 Task: Forward email as attachment with the signature Cassandra Campbell with the subject Request for a referral from softage.1@softage.net to softage.4@softage.net with the message Can you provide an update on the status of the software development project?
Action: Mouse moved to (968, 77)
Screenshot: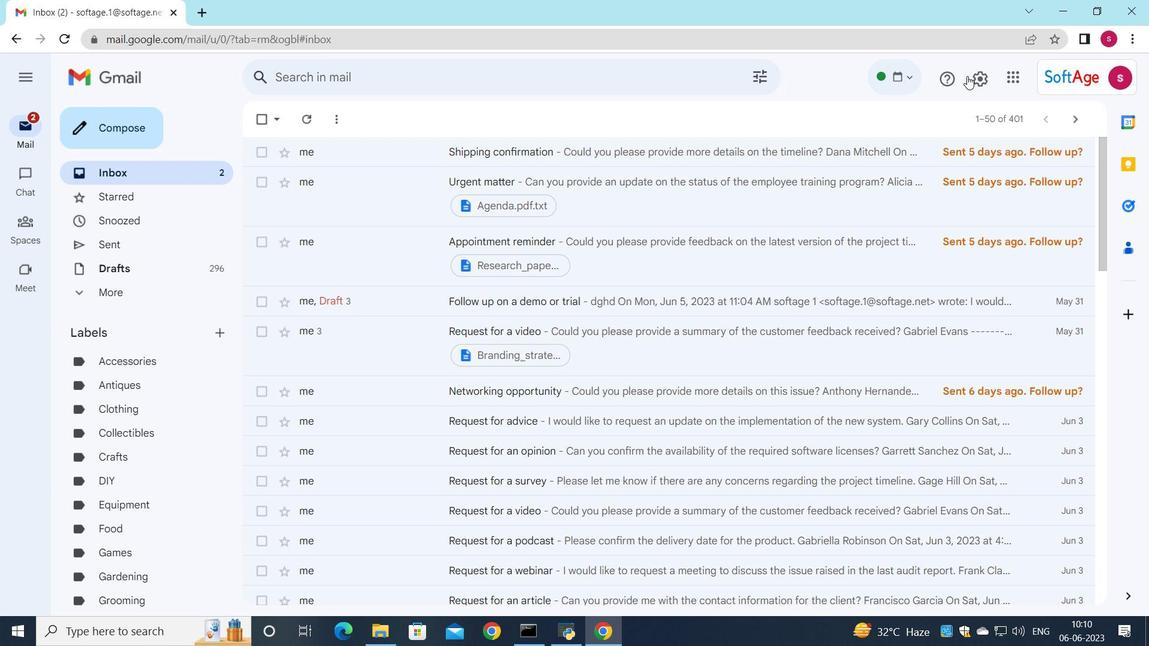 
Action: Mouse pressed left at (968, 77)
Screenshot: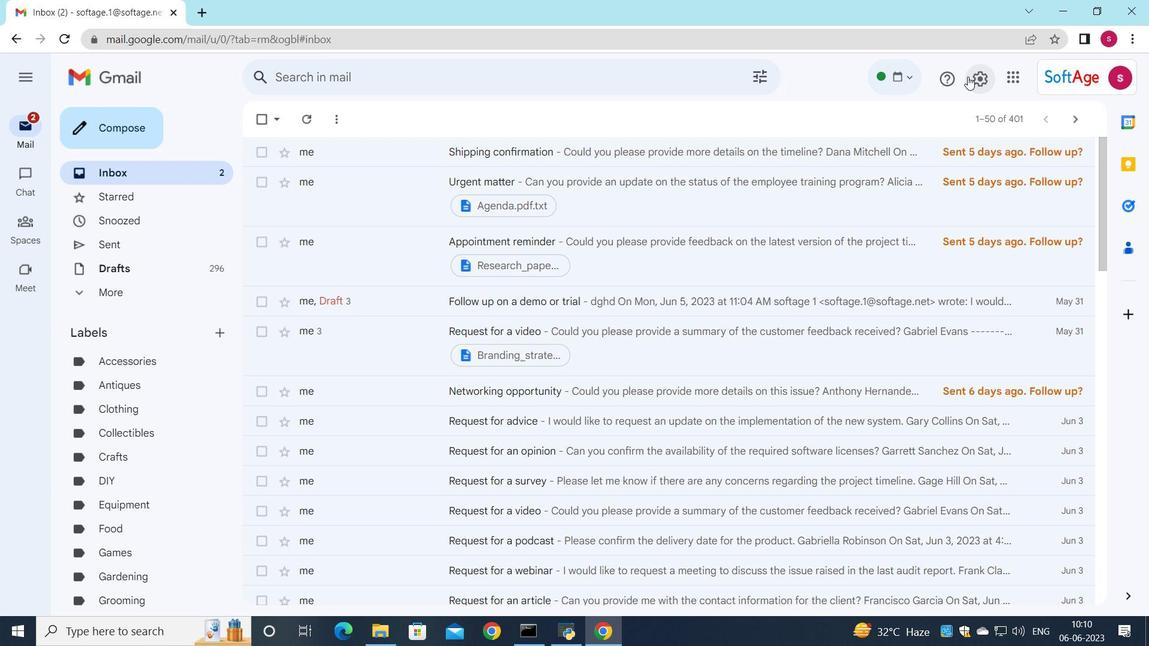 
Action: Mouse moved to (982, 142)
Screenshot: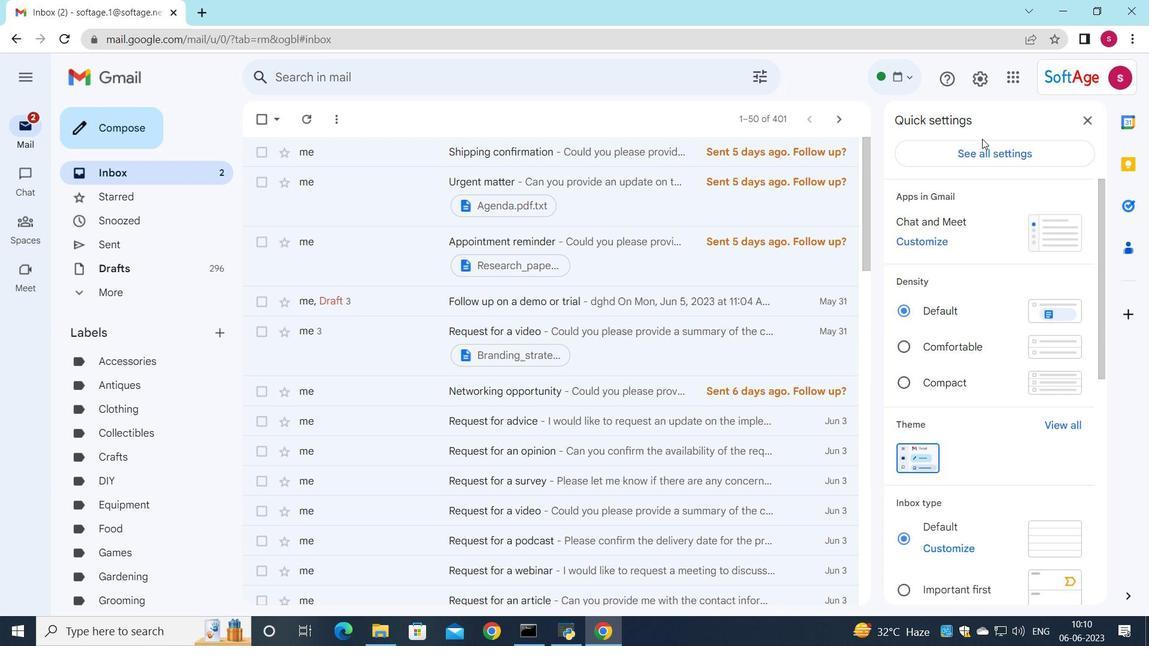 
Action: Mouse pressed left at (982, 142)
Screenshot: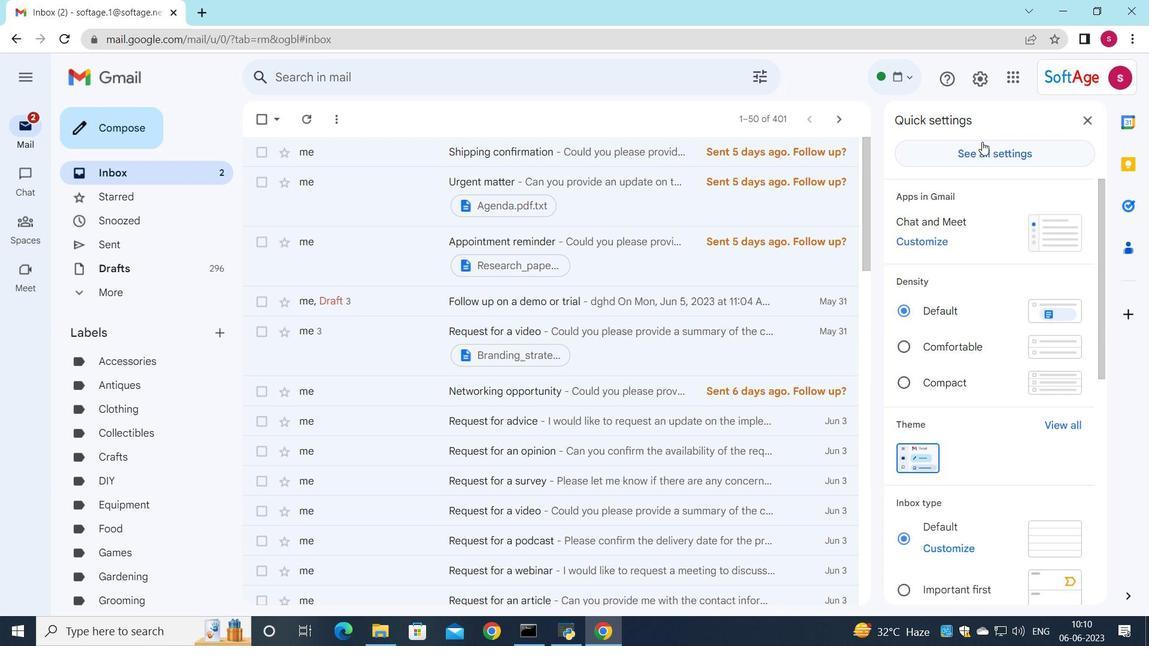 
Action: Mouse moved to (497, 485)
Screenshot: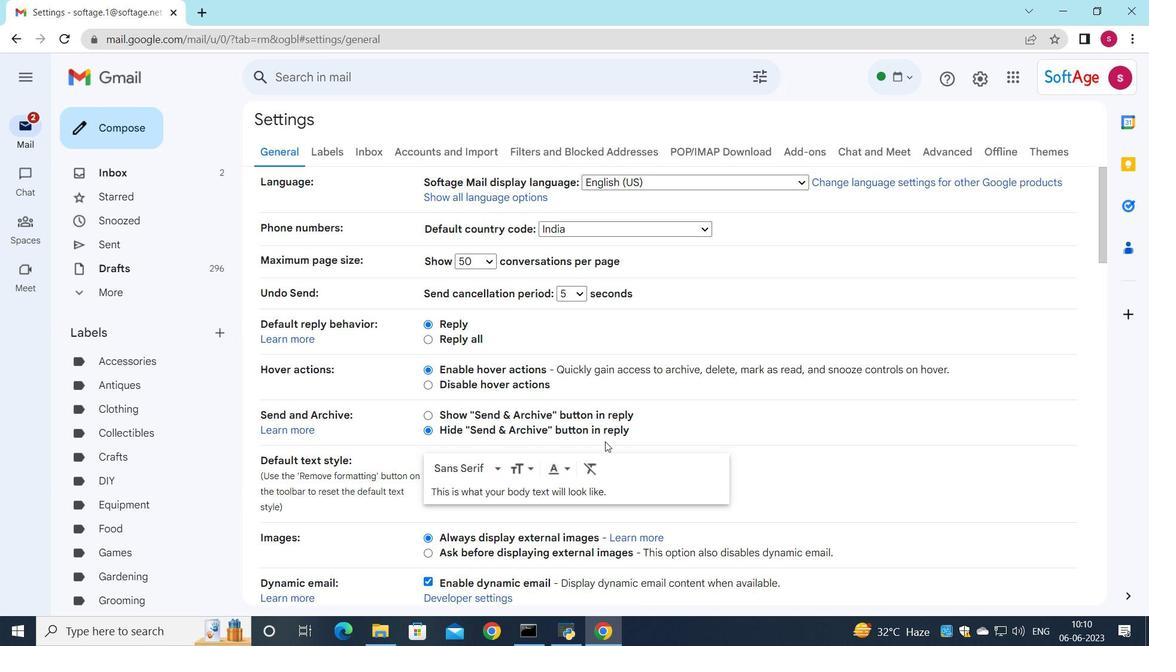 
Action: Mouse scrolled (497, 484) with delta (0, 0)
Screenshot: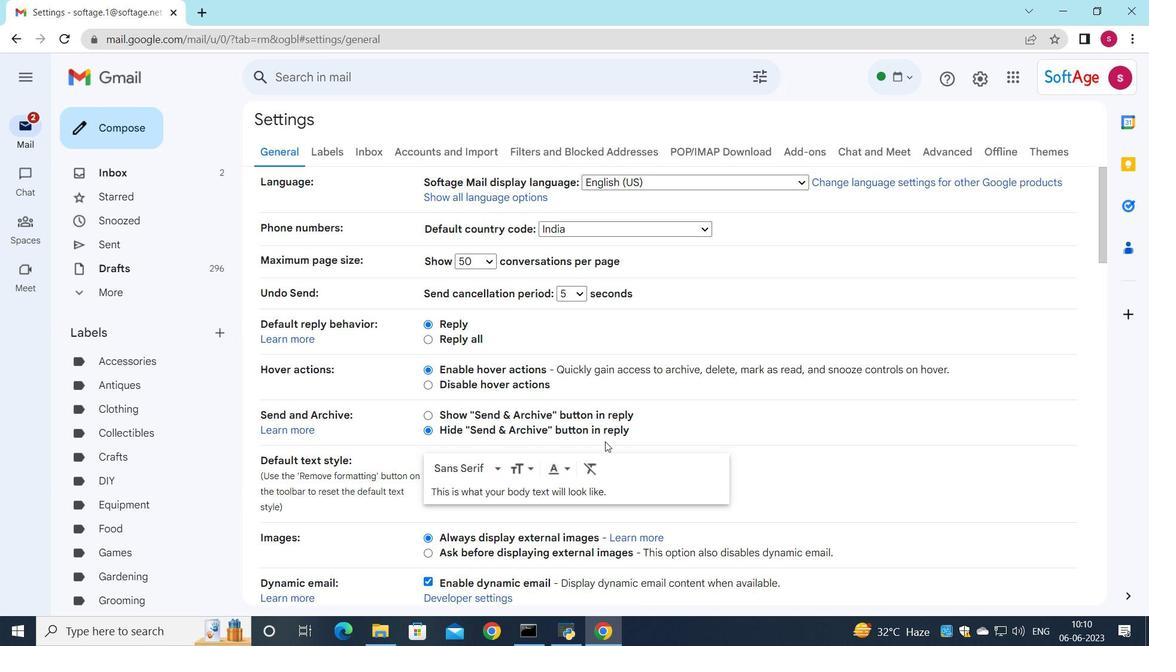 
Action: Mouse moved to (495, 486)
Screenshot: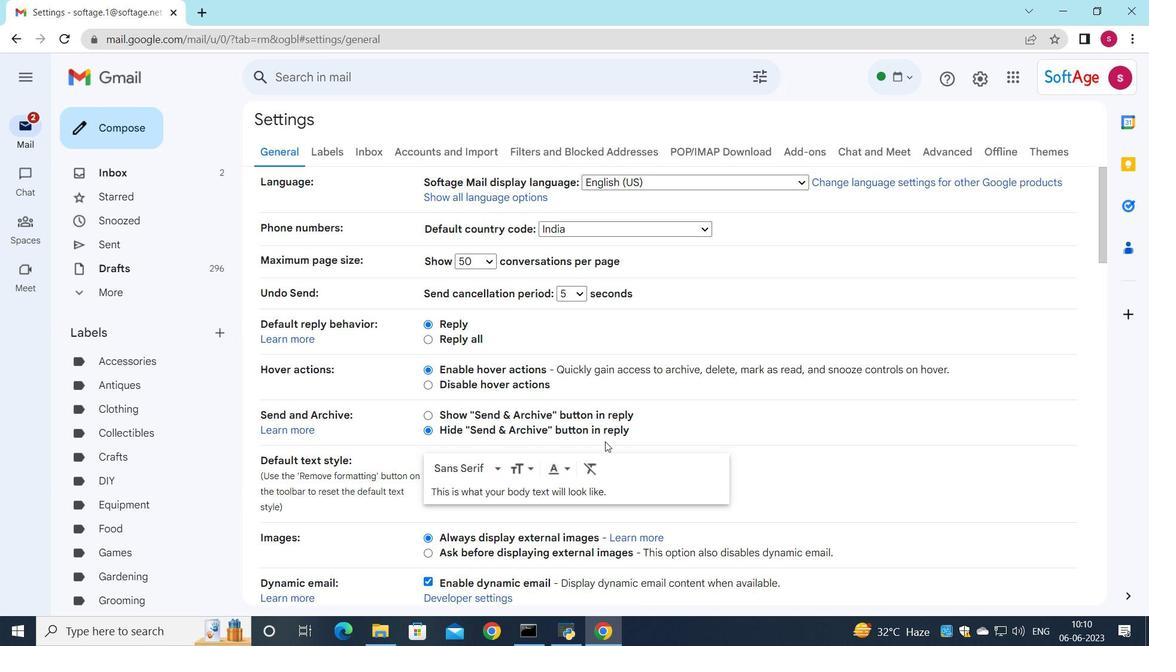 
Action: Mouse scrolled (495, 485) with delta (0, 0)
Screenshot: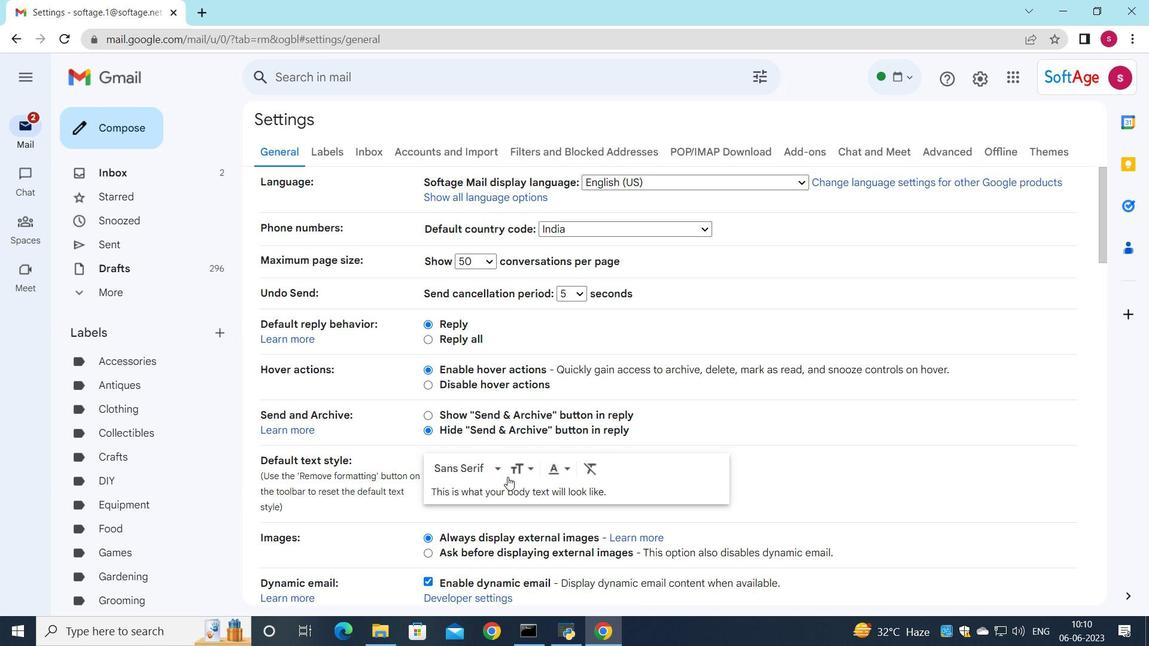 
Action: Mouse scrolled (495, 485) with delta (0, 0)
Screenshot: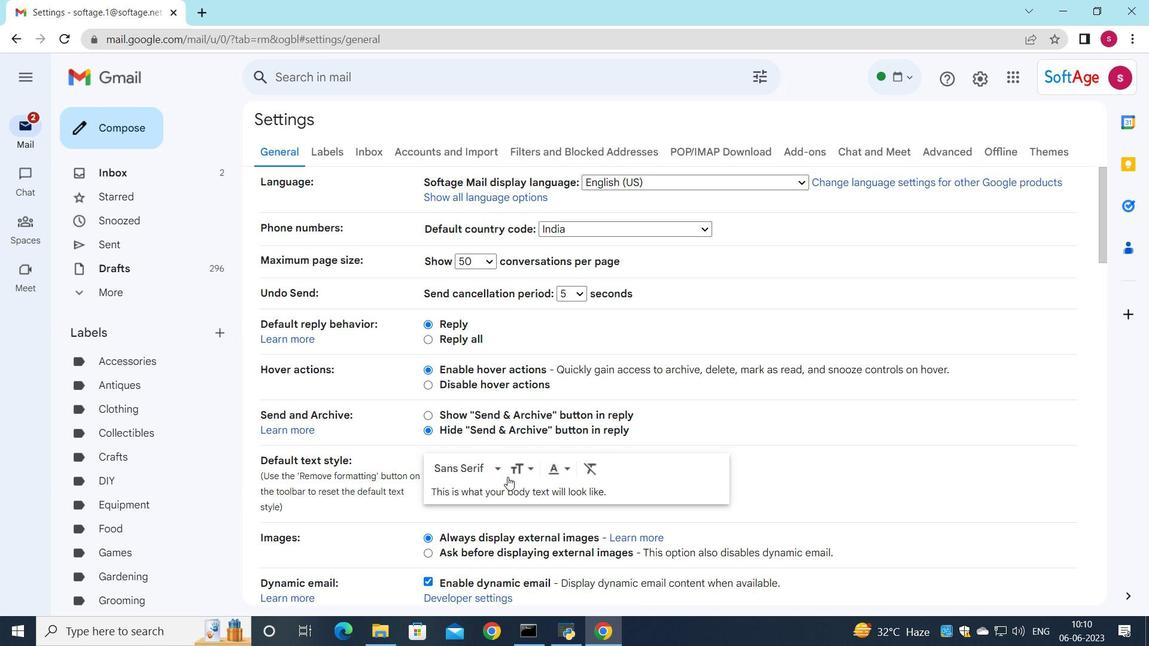 
Action: Mouse moved to (498, 481)
Screenshot: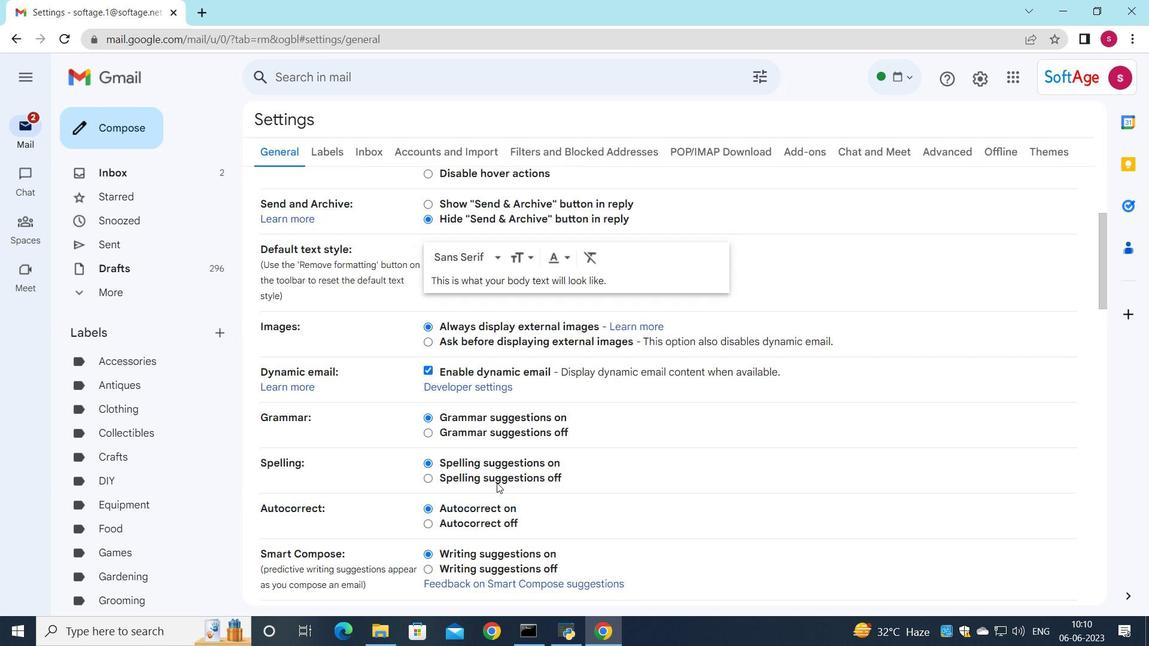 
Action: Mouse scrolled (498, 480) with delta (0, 0)
Screenshot: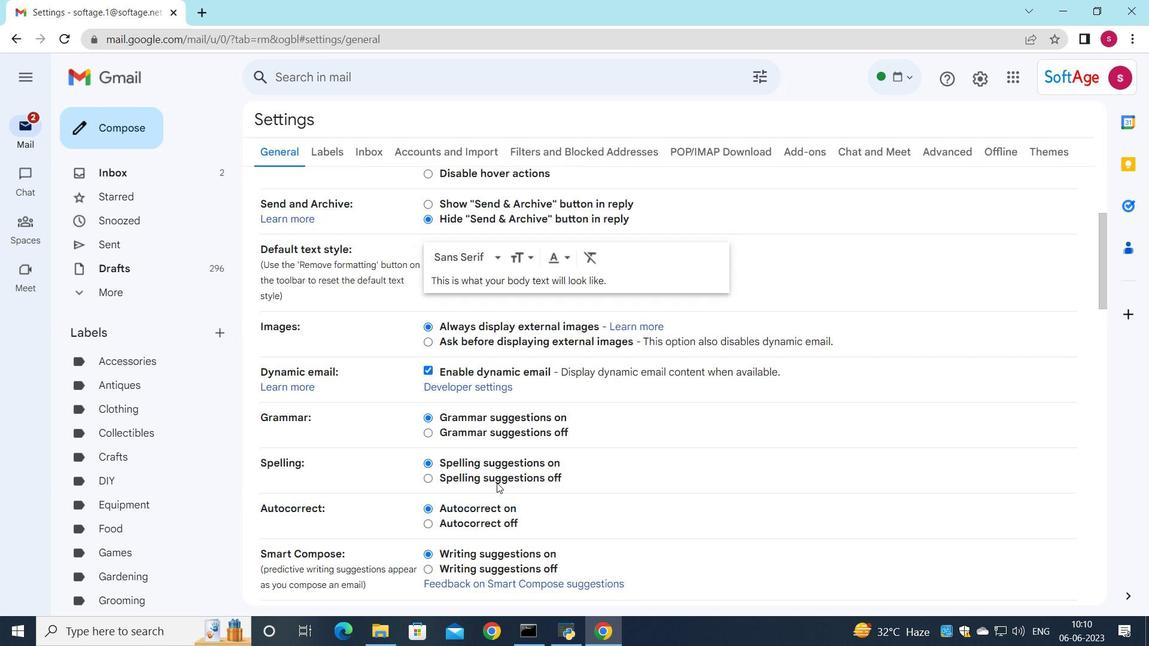 
Action: Mouse scrolled (498, 480) with delta (0, 0)
Screenshot: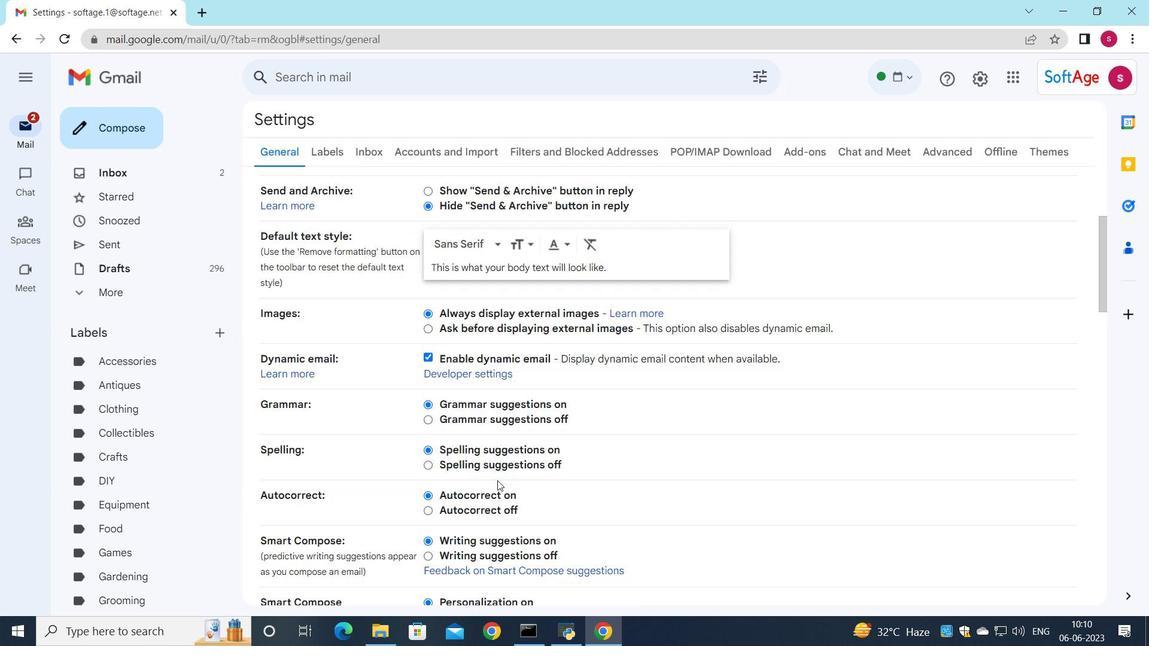 
Action: Mouse scrolled (498, 480) with delta (0, 0)
Screenshot: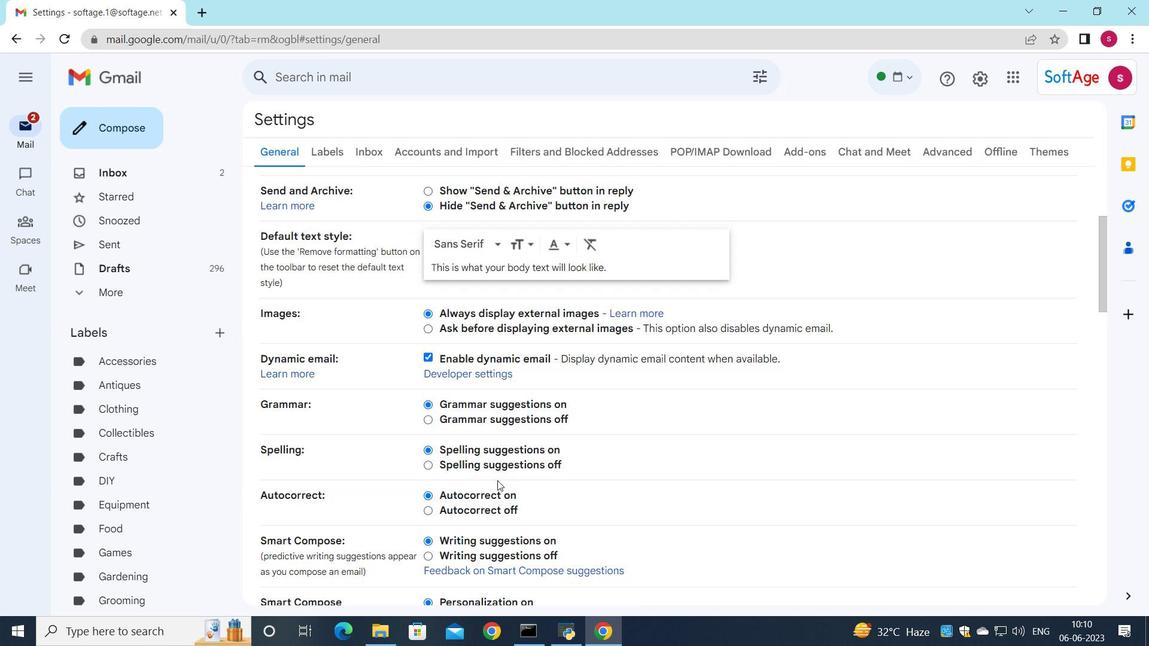 
Action: Mouse moved to (511, 460)
Screenshot: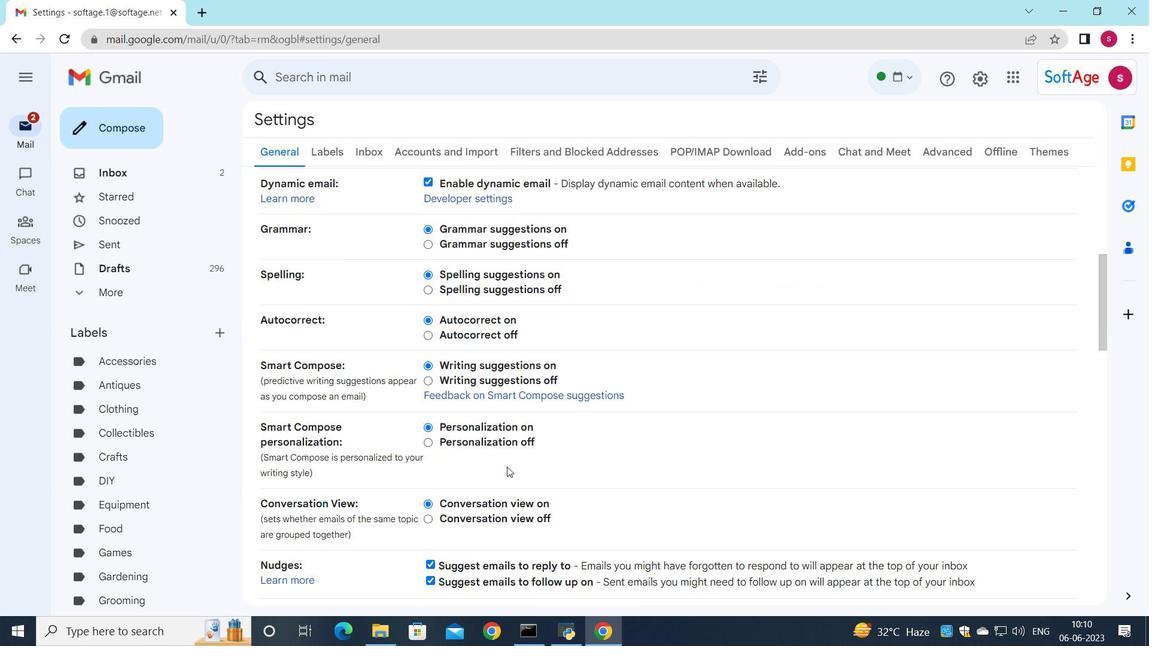 
Action: Mouse scrolled (511, 459) with delta (0, 0)
Screenshot: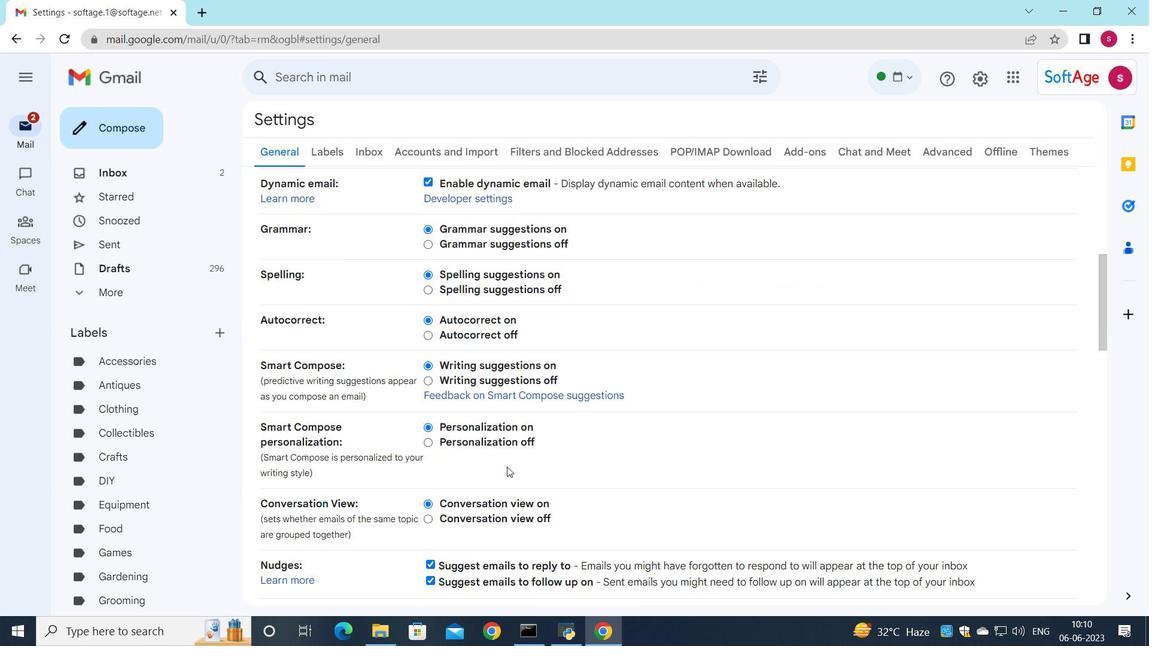 
Action: Mouse scrolled (511, 459) with delta (0, 0)
Screenshot: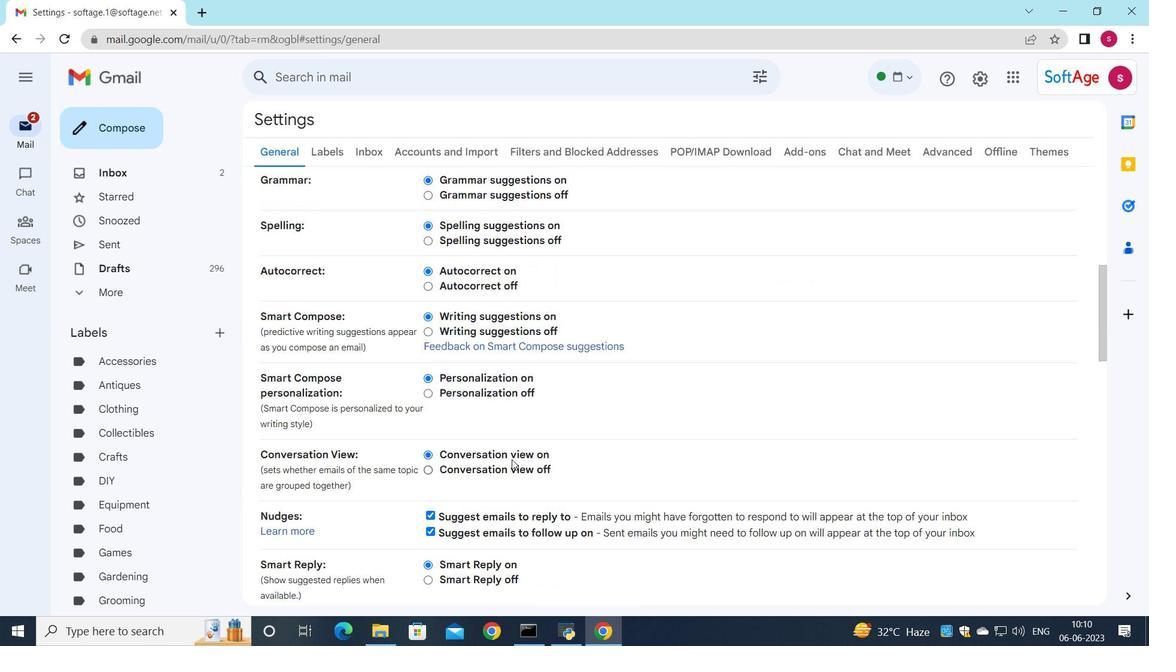 
Action: Mouse scrolled (511, 459) with delta (0, 0)
Screenshot: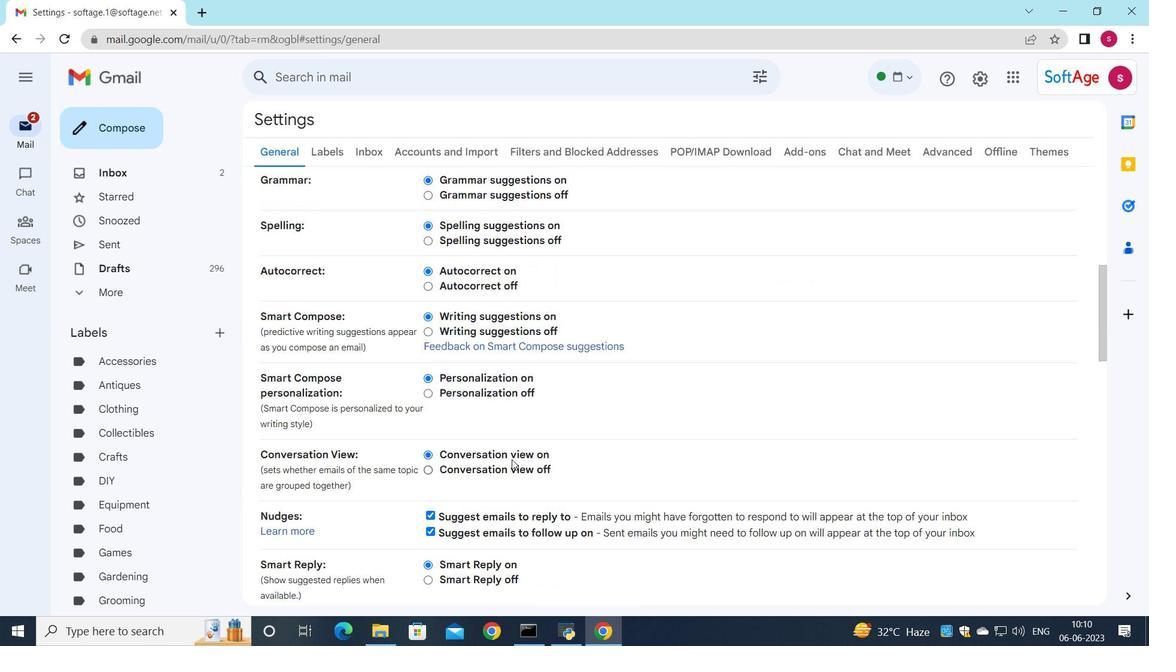 
Action: Mouse scrolled (511, 459) with delta (0, 0)
Screenshot: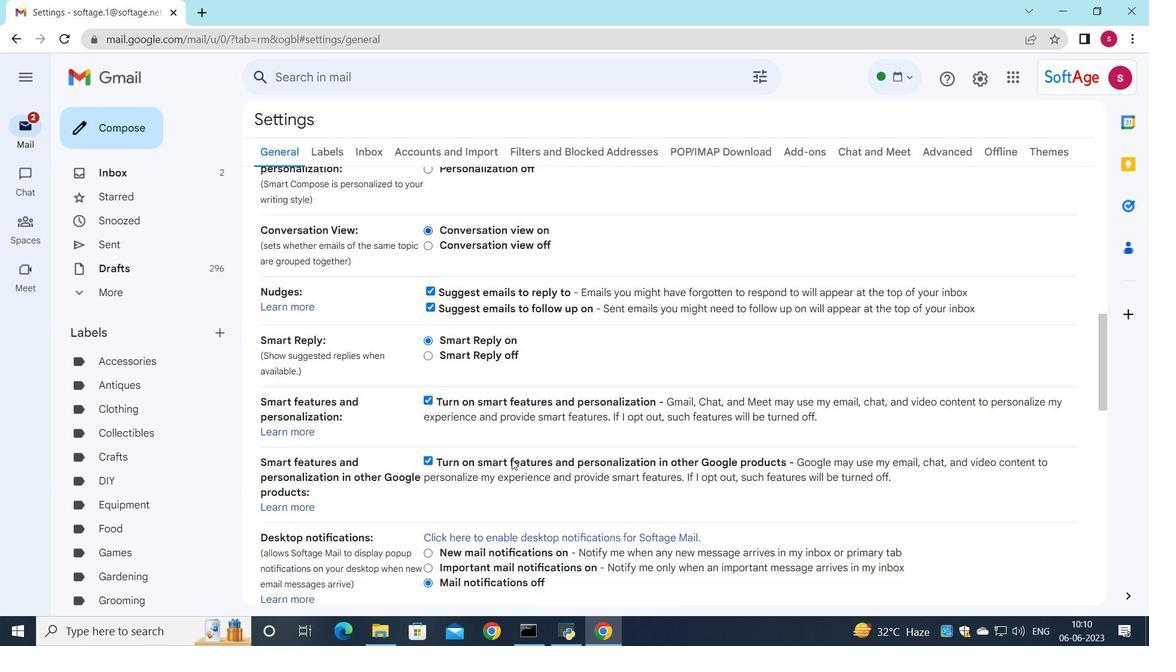 
Action: Mouse scrolled (511, 459) with delta (0, 0)
Screenshot: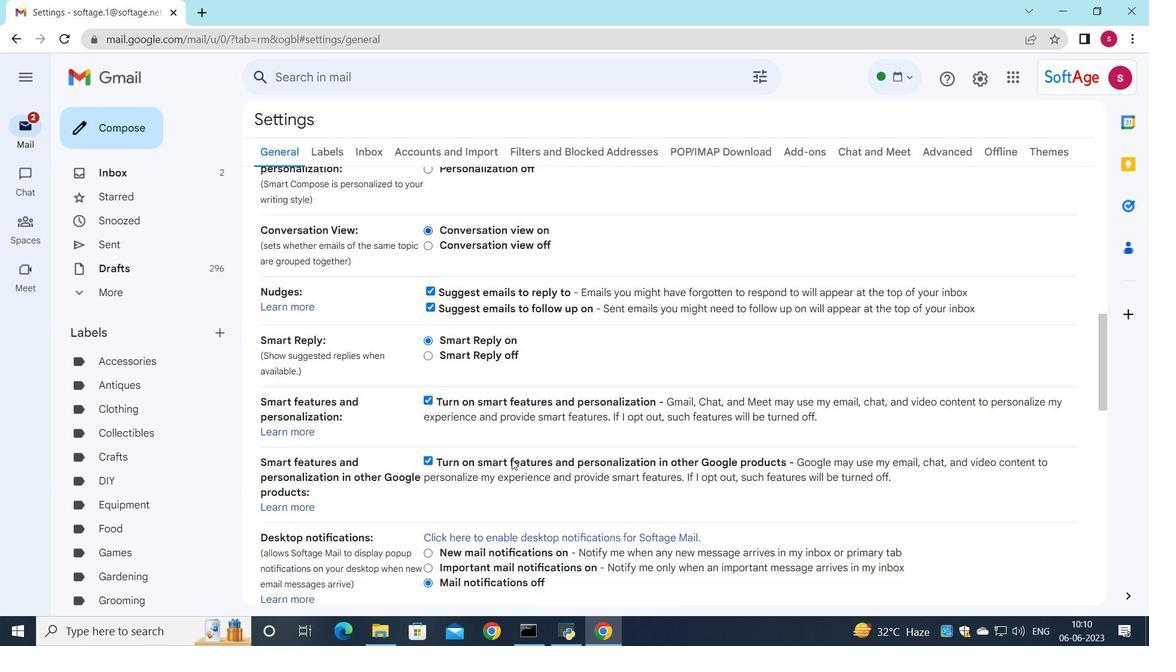 
Action: Mouse scrolled (511, 459) with delta (0, 0)
Screenshot: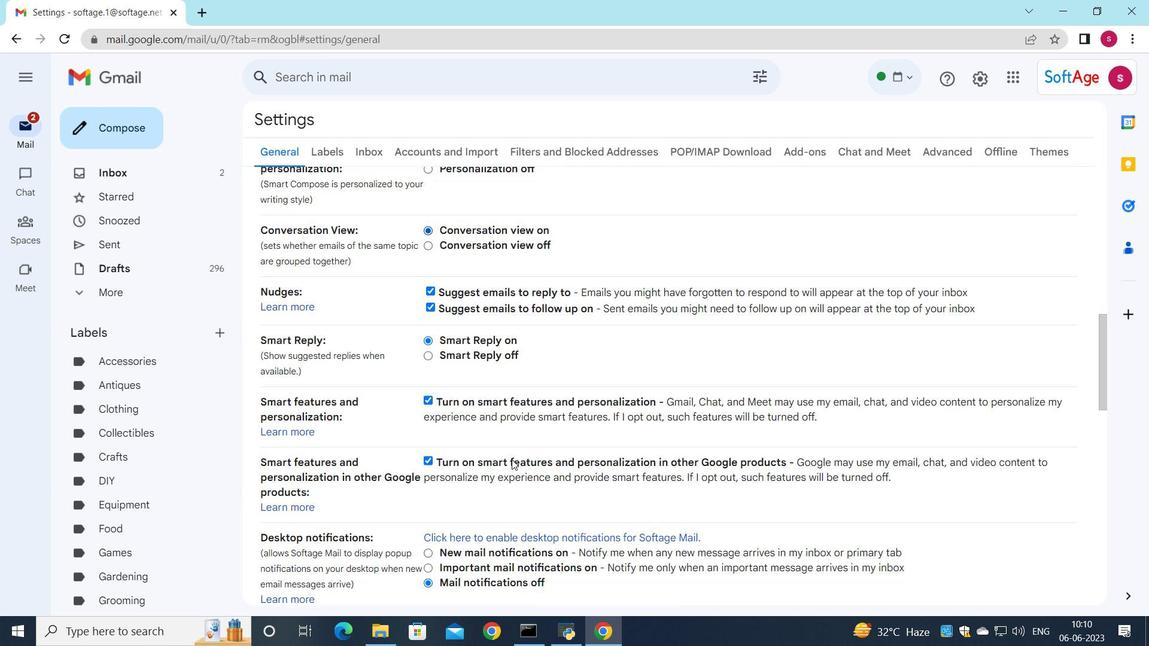 
Action: Mouse scrolled (511, 459) with delta (0, 0)
Screenshot: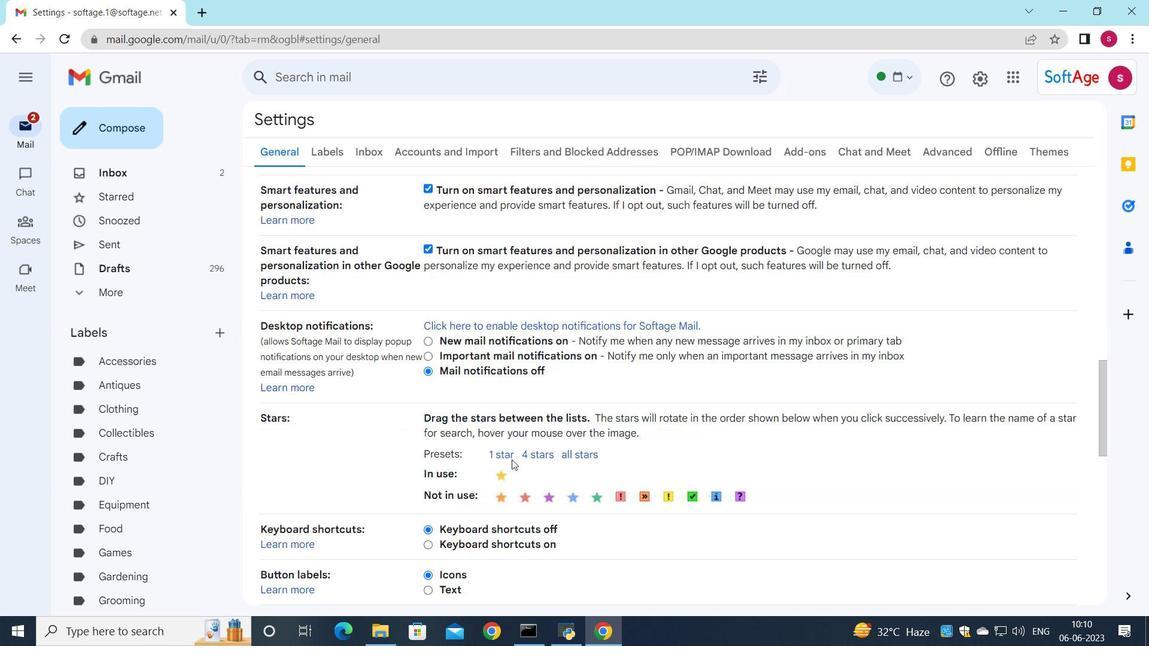 
Action: Mouse scrolled (511, 459) with delta (0, 0)
Screenshot: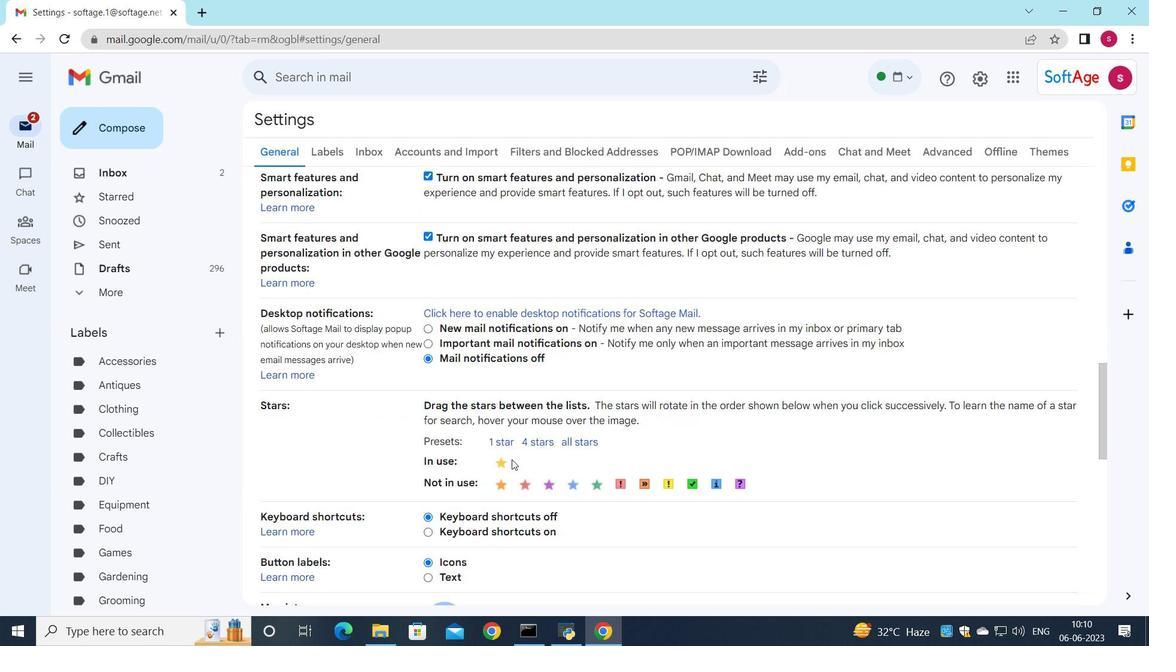 
Action: Mouse scrolled (511, 459) with delta (0, 0)
Screenshot: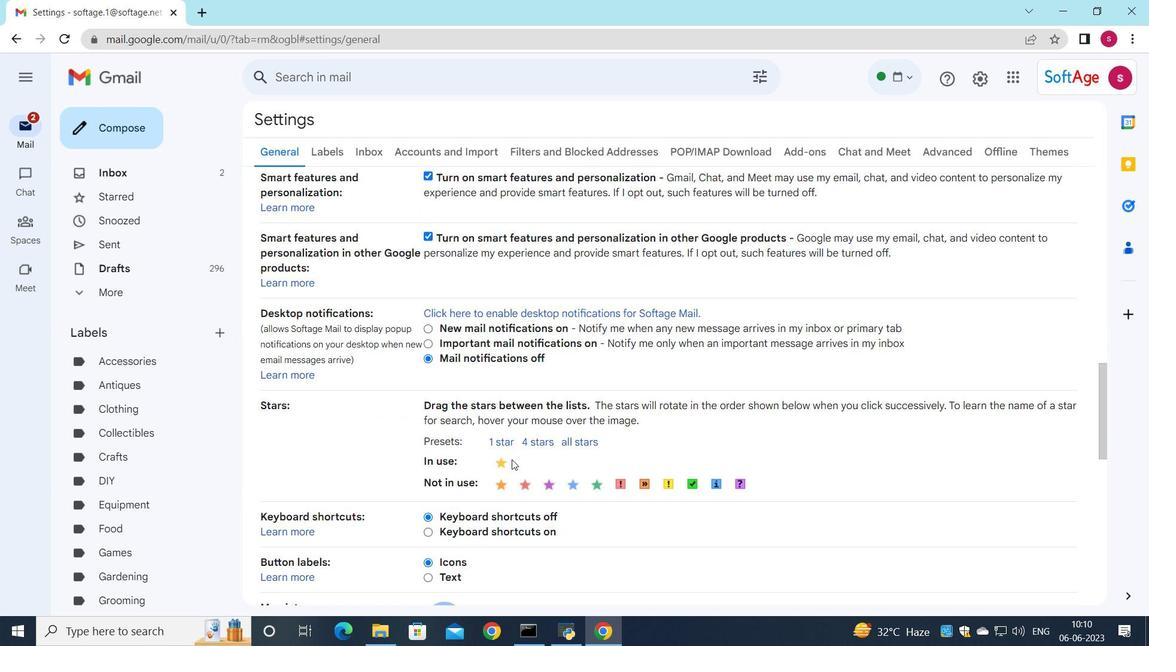 
Action: Mouse moved to (487, 515)
Screenshot: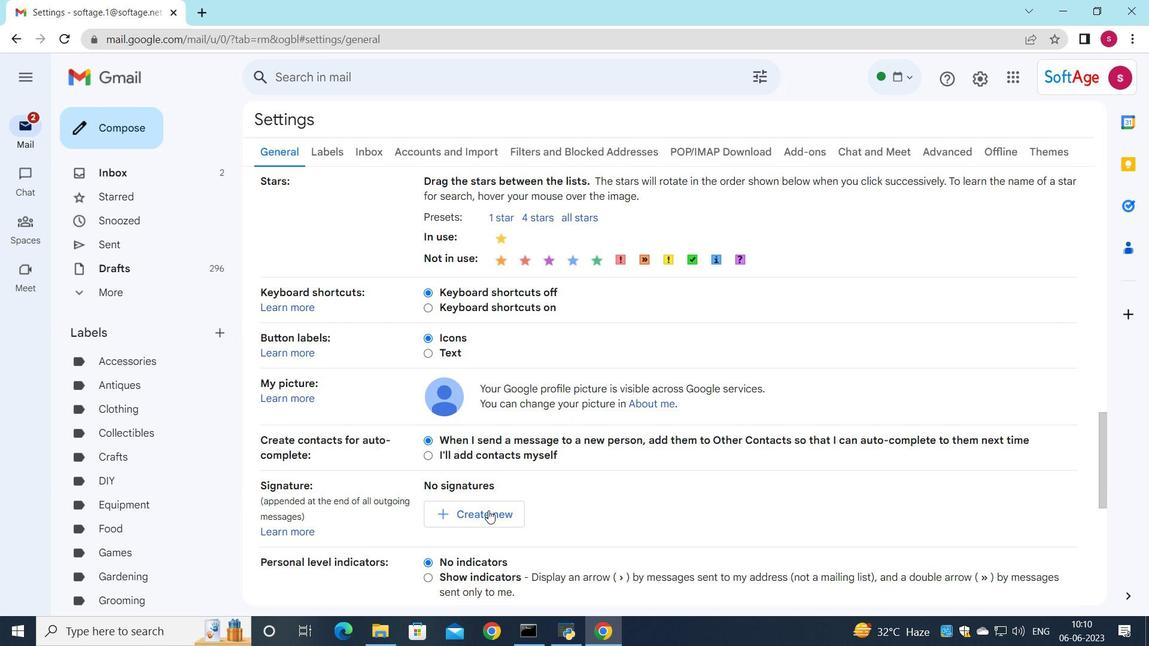 
Action: Mouse pressed left at (487, 515)
Screenshot: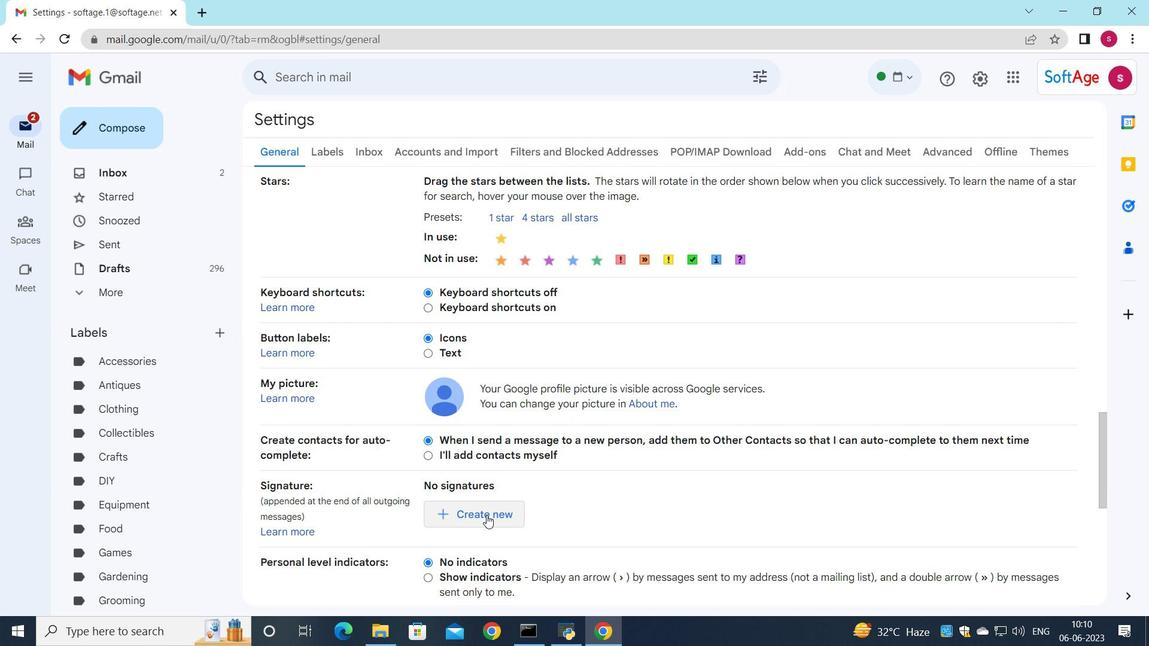
Action: Mouse moved to (576, 479)
Screenshot: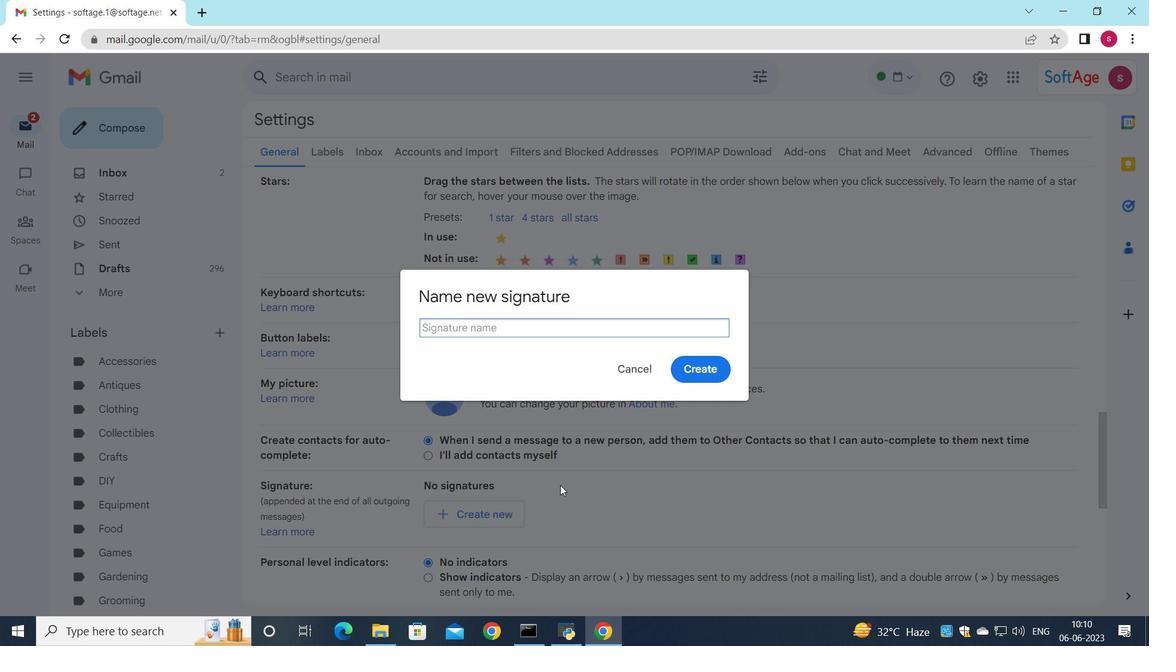 
Action: Key pressed <Key.shift>Cassandra<Key.space><Key.shift>Campbell
Screenshot: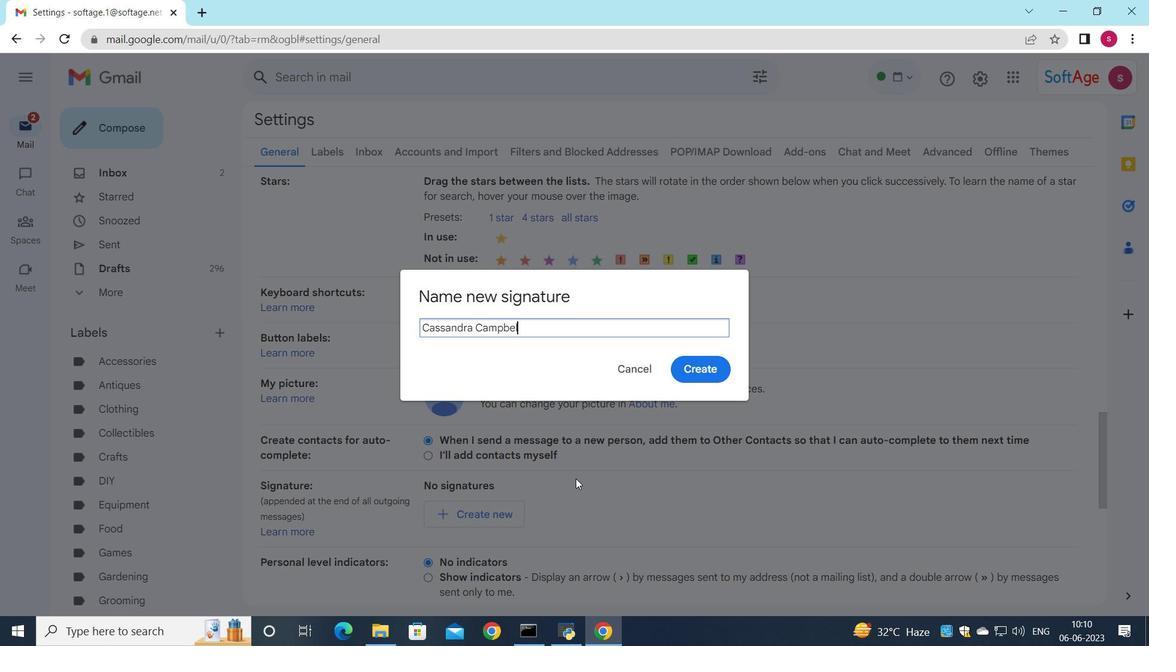 
Action: Mouse moved to (725, 372)
Screenshot: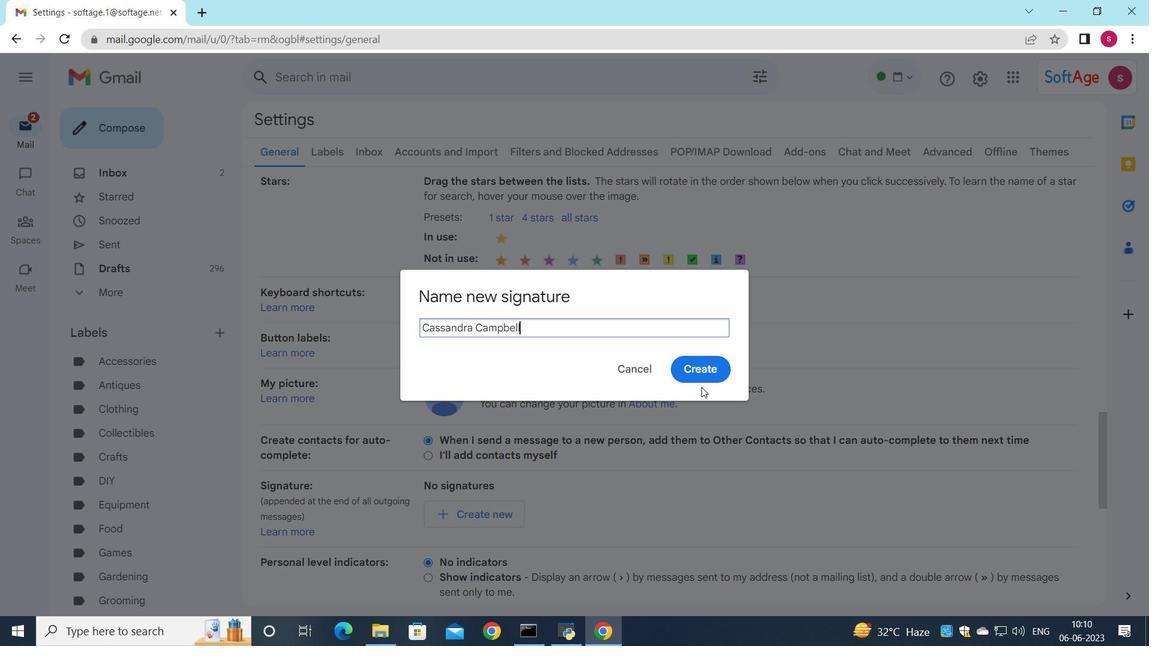 
Action: Mouse pressed left at (725, 372)
Screenshot: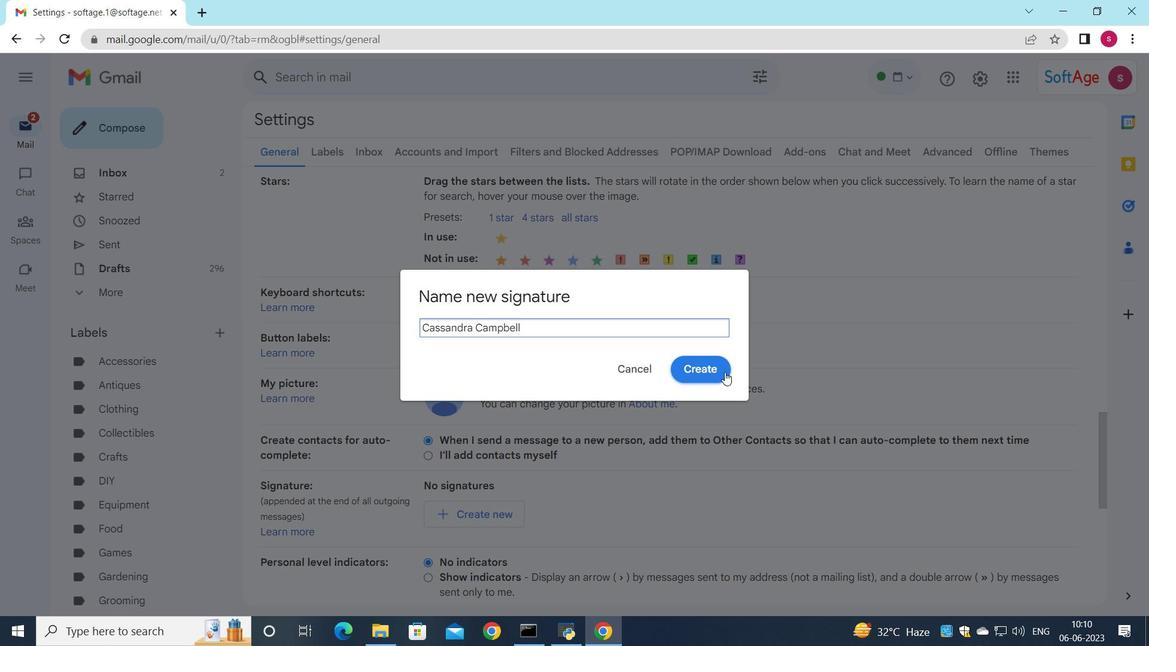 
Action: Mouse moved to (697, 486)
Screenshot: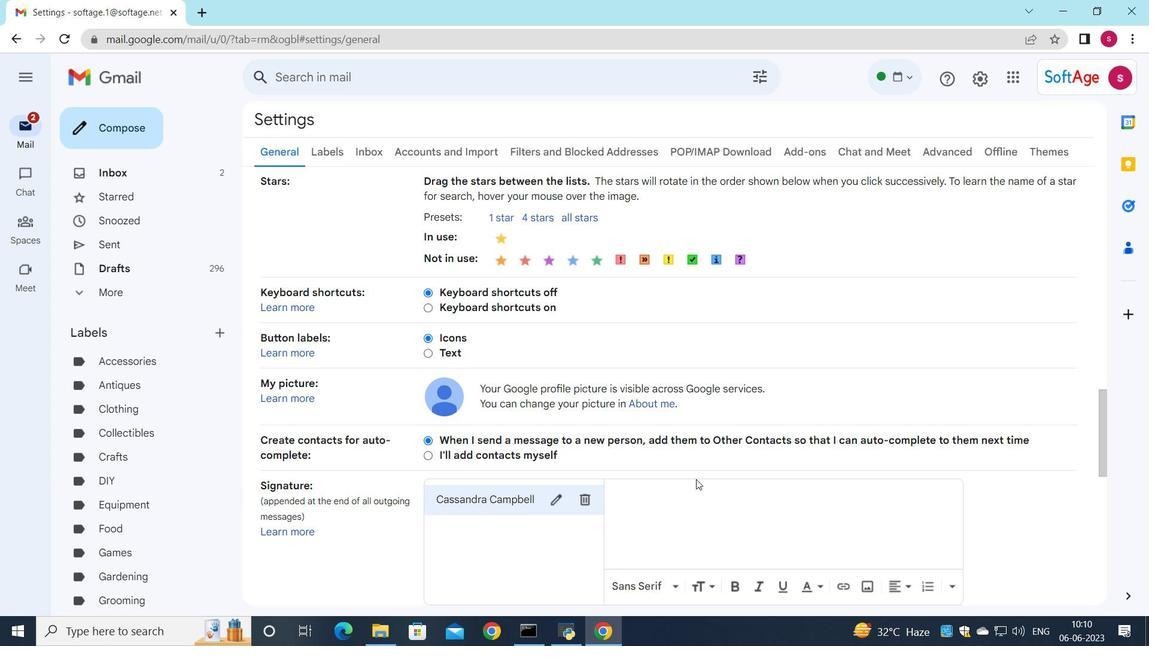 
Action: Mouse pressed left at (697, 486)
Screenshot: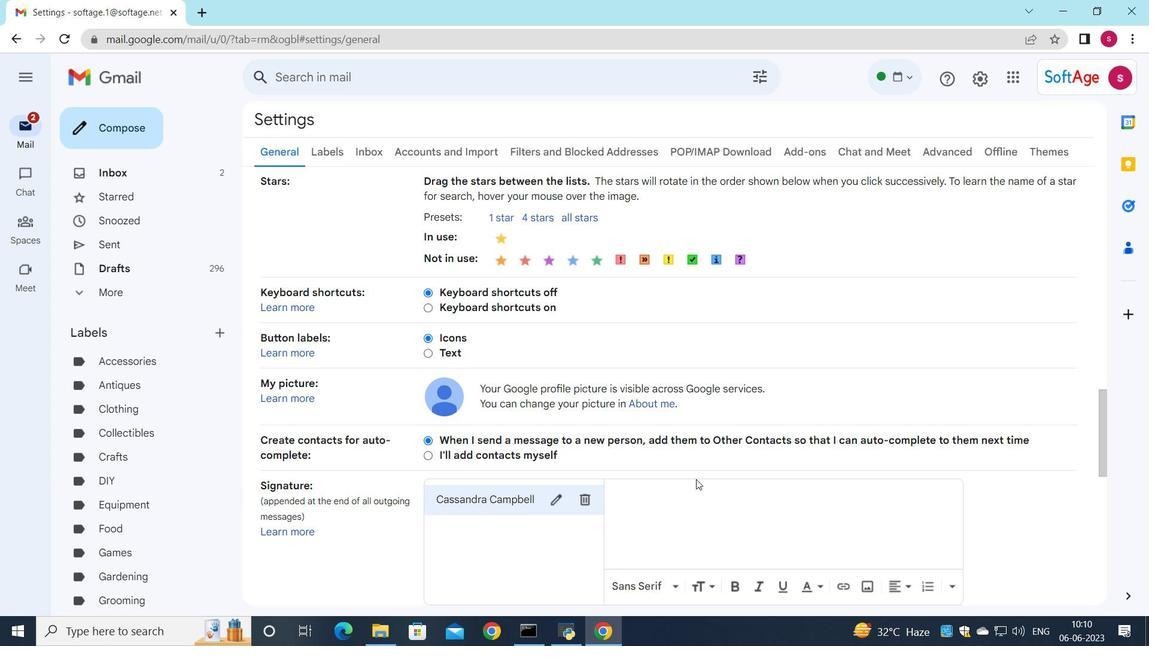 
Action: Key pressed <Key.shift>Cassandra<Key.space><Key.shift>Campbell
Screenshot: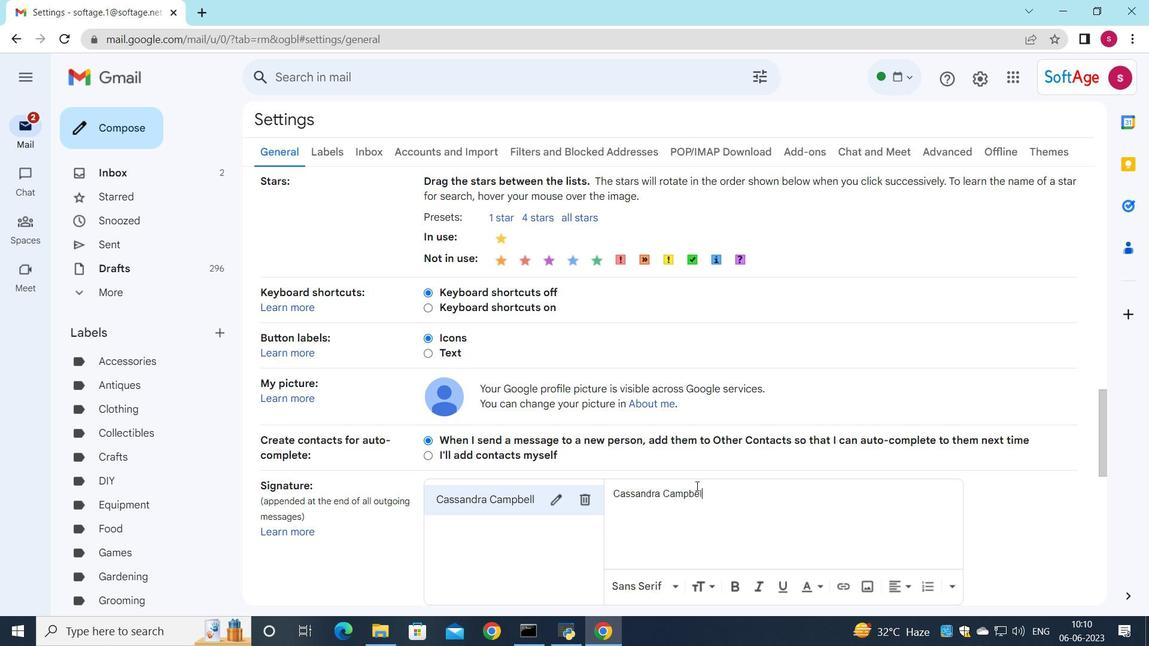 
Action: Mouse moved to (667, 463)
Screenshot: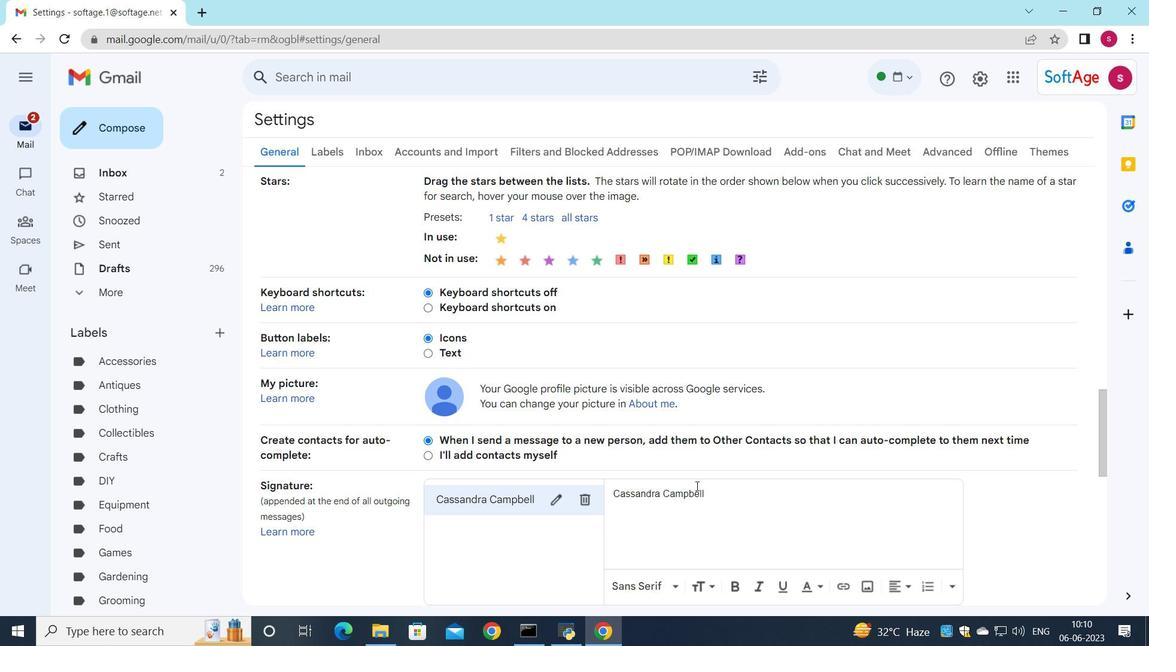 
Action: Mouse scrolled (667, 462) with delta (0, 0)
Screenshot: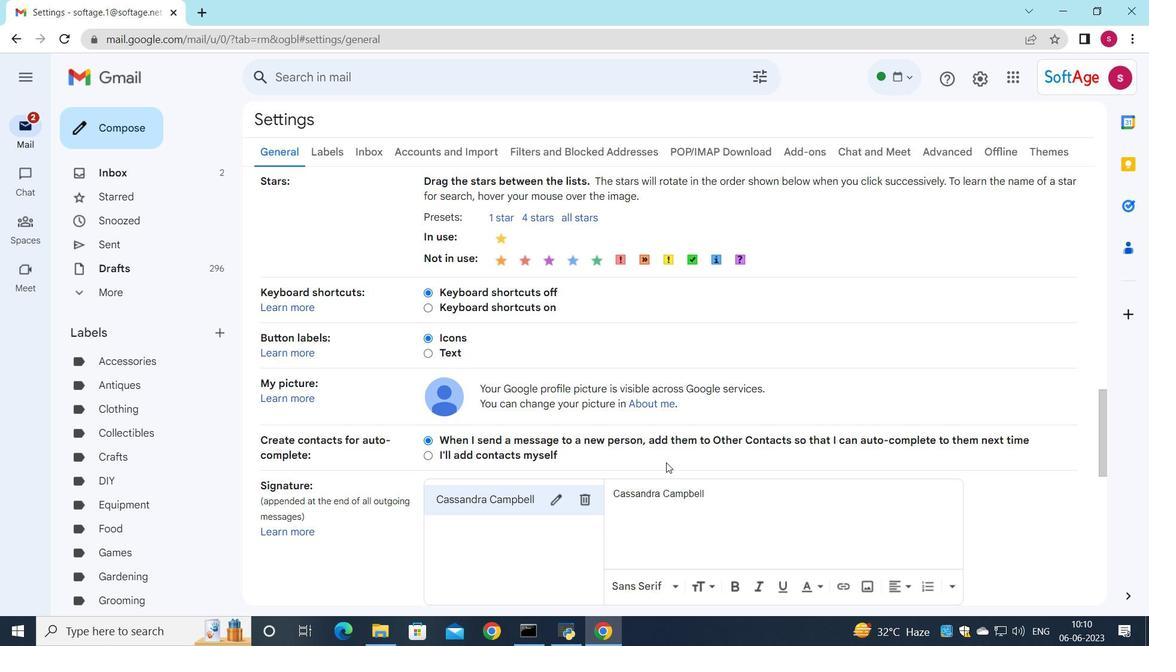 
Action: Mouse scrolled (667, 462) with delta (0, 0)
Screenshot: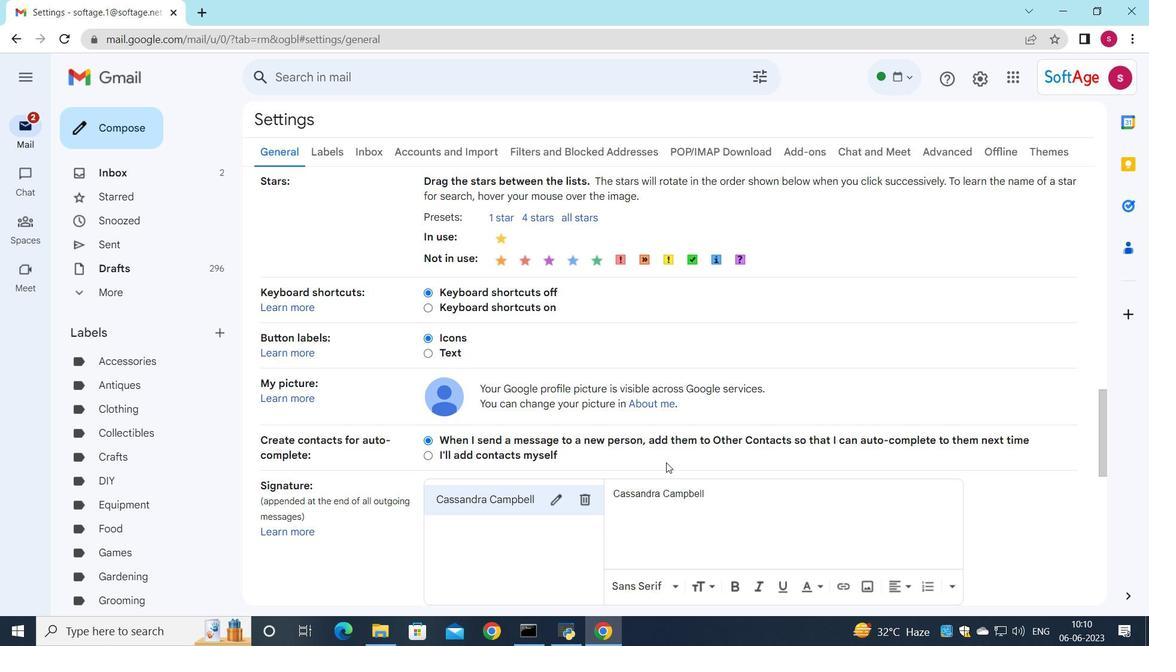 
Action: Mouse moved to (507, 560)
Screenshot: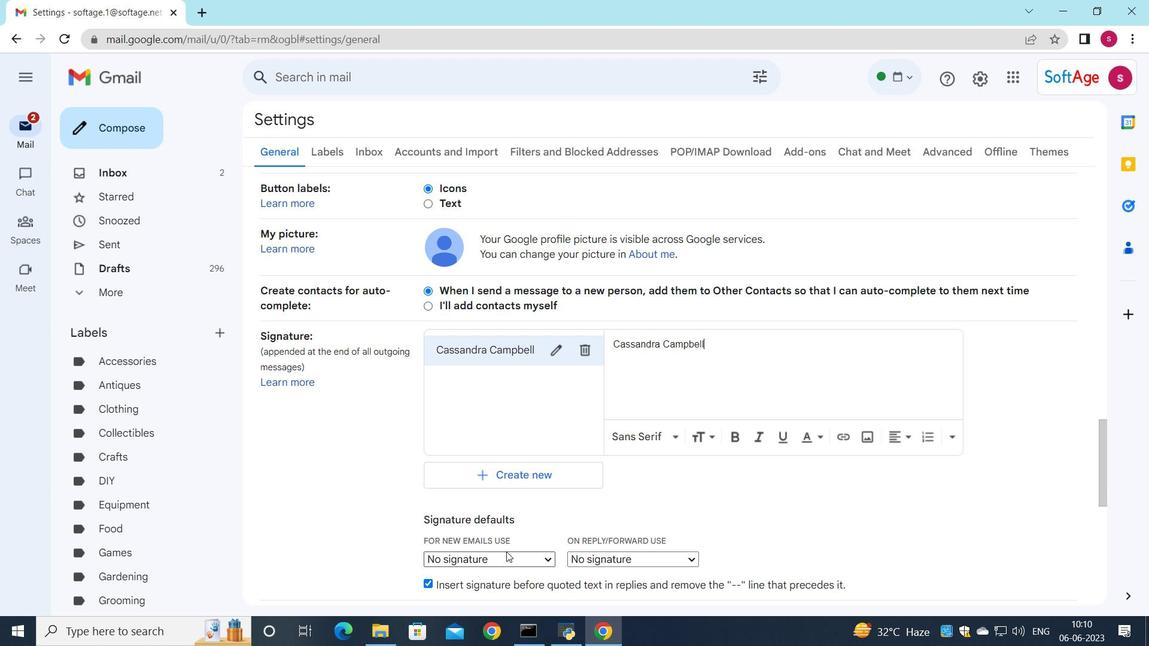
Action: Mouse pressed left at (507, 560)
Screenshot: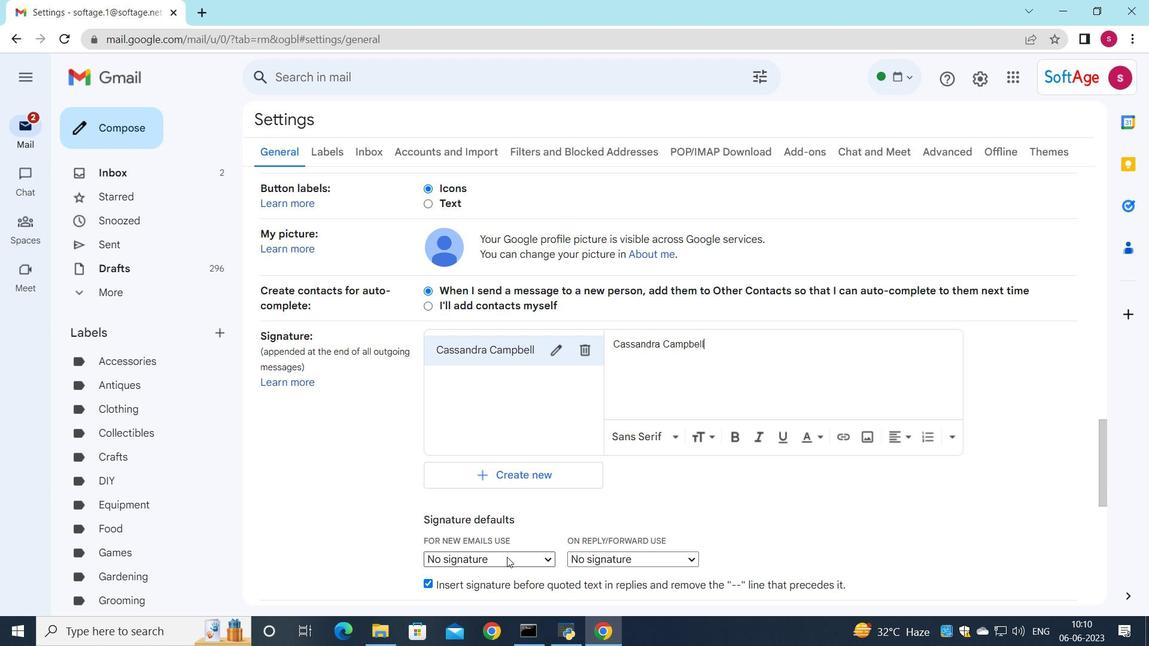 
Action: Mouse moved to (453, 591)
Screenshot: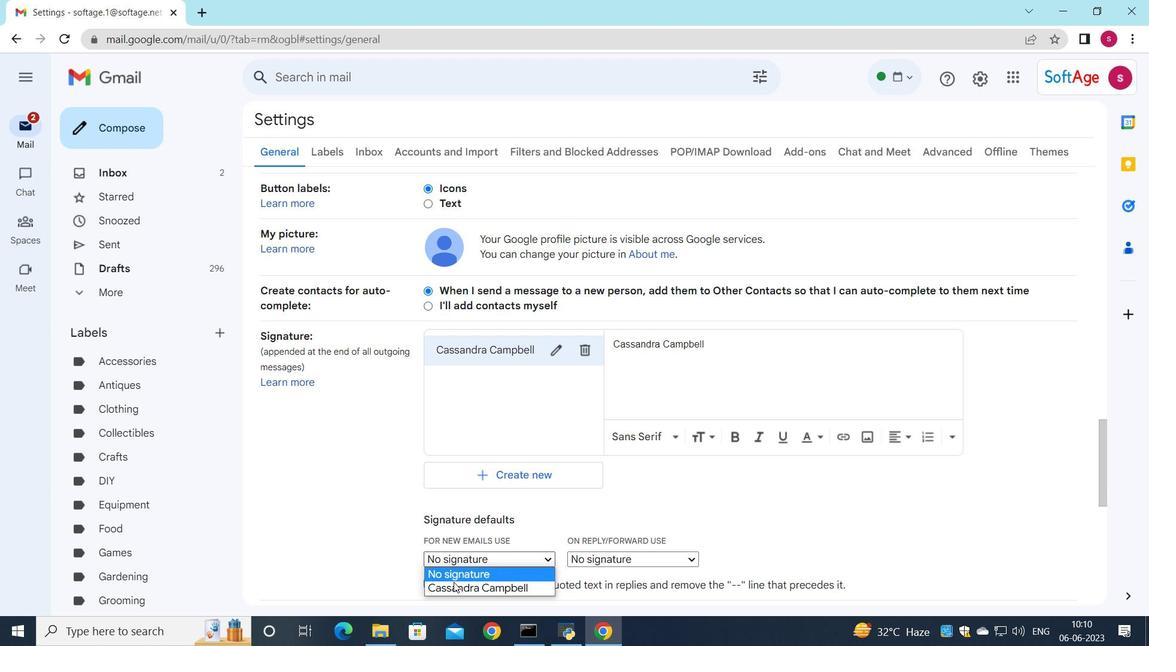 
Action: Mouse pressed left at (453, 591)
Screenshot: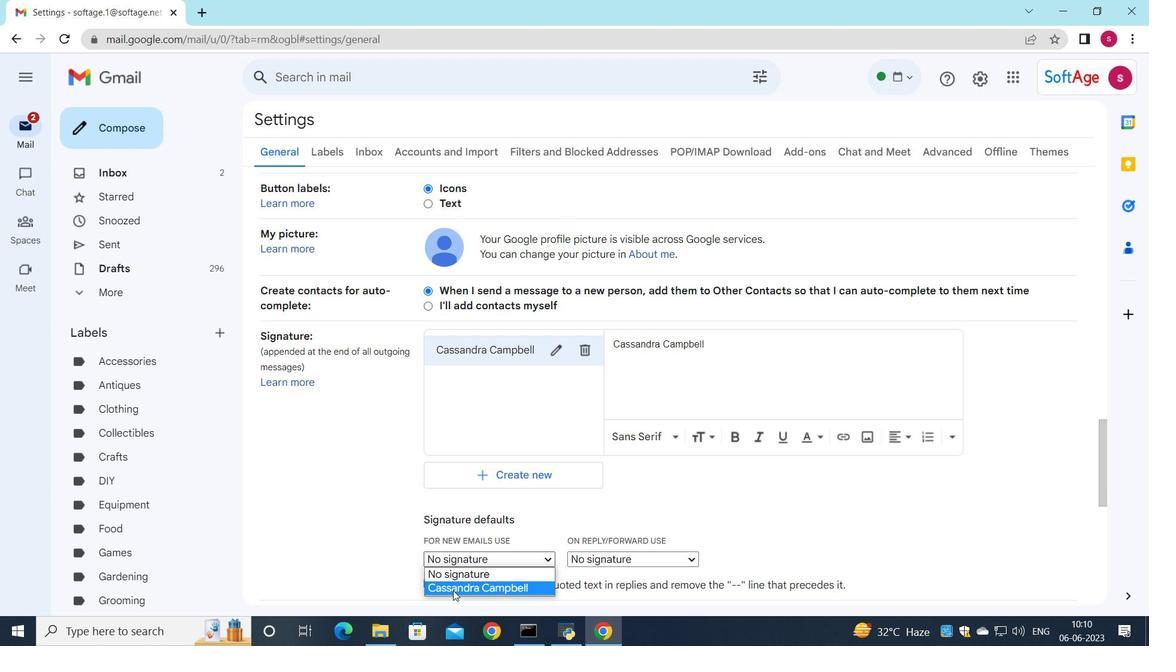 
Action: Mouse moved to (614, 555)
Screenshot: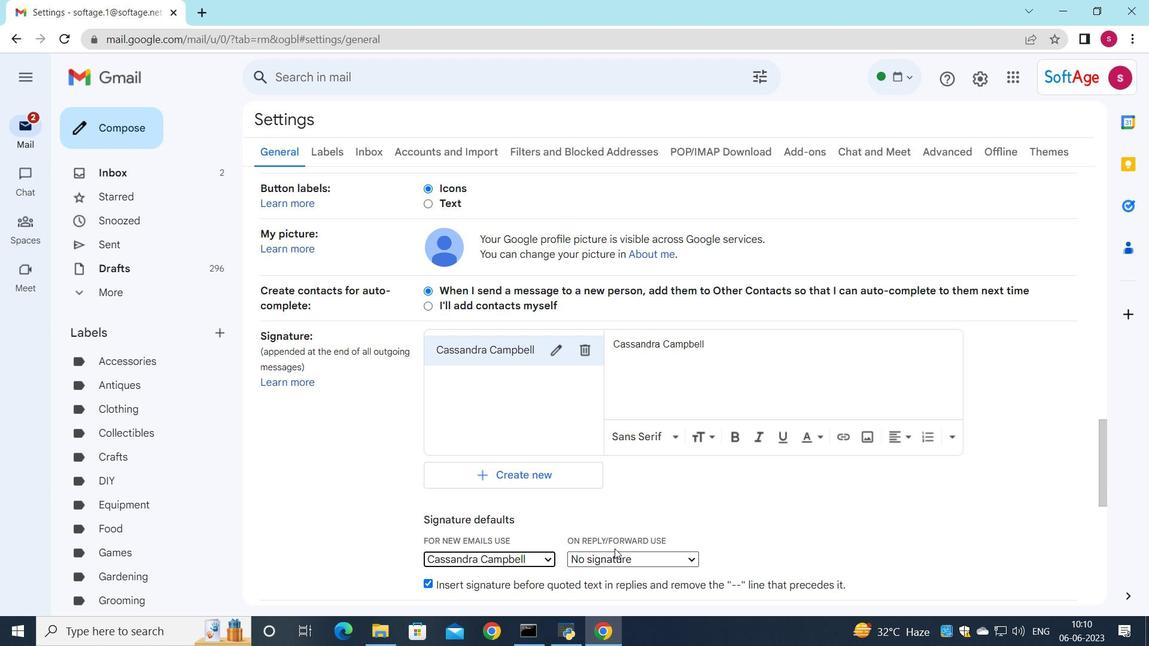 
Action: Mouse pressed left at (614, 555)
Screenshot: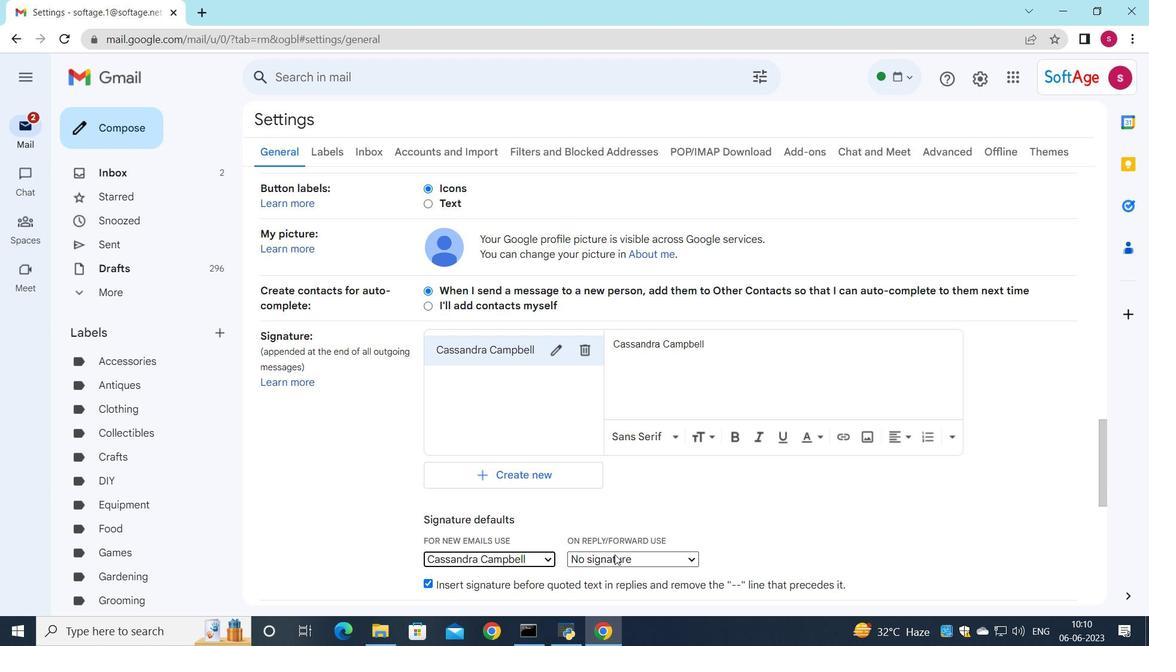 
Action: Mouse moved to (611, 586)
Screenshot: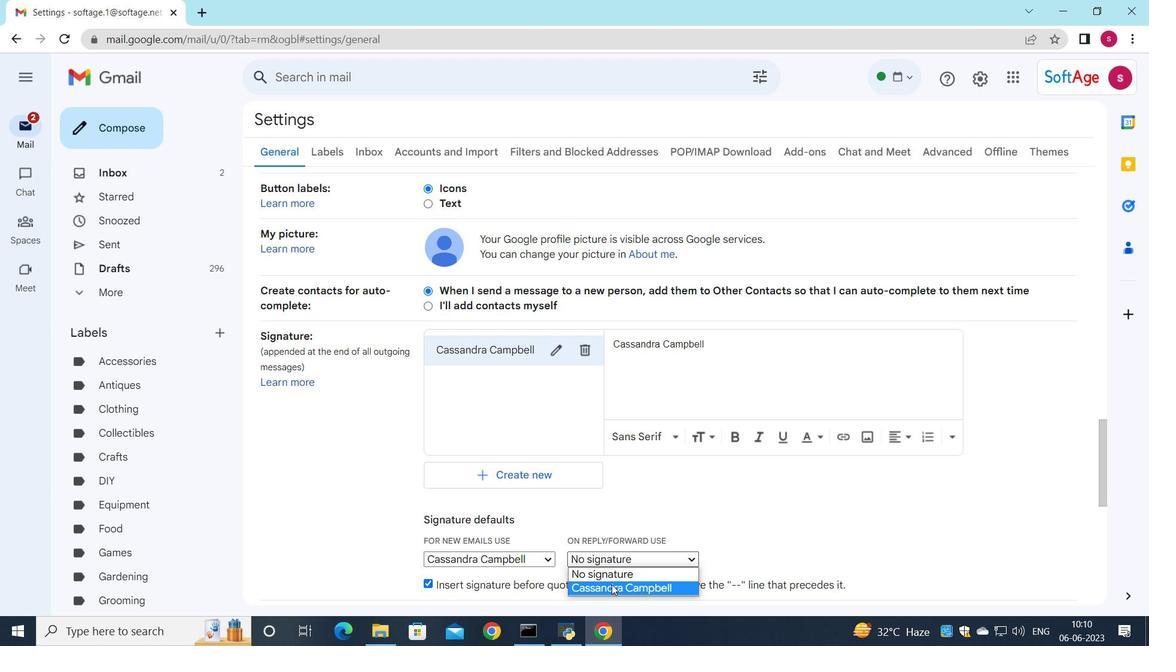 
Action: Mouse pressed left at (611, 586)
Screenshot: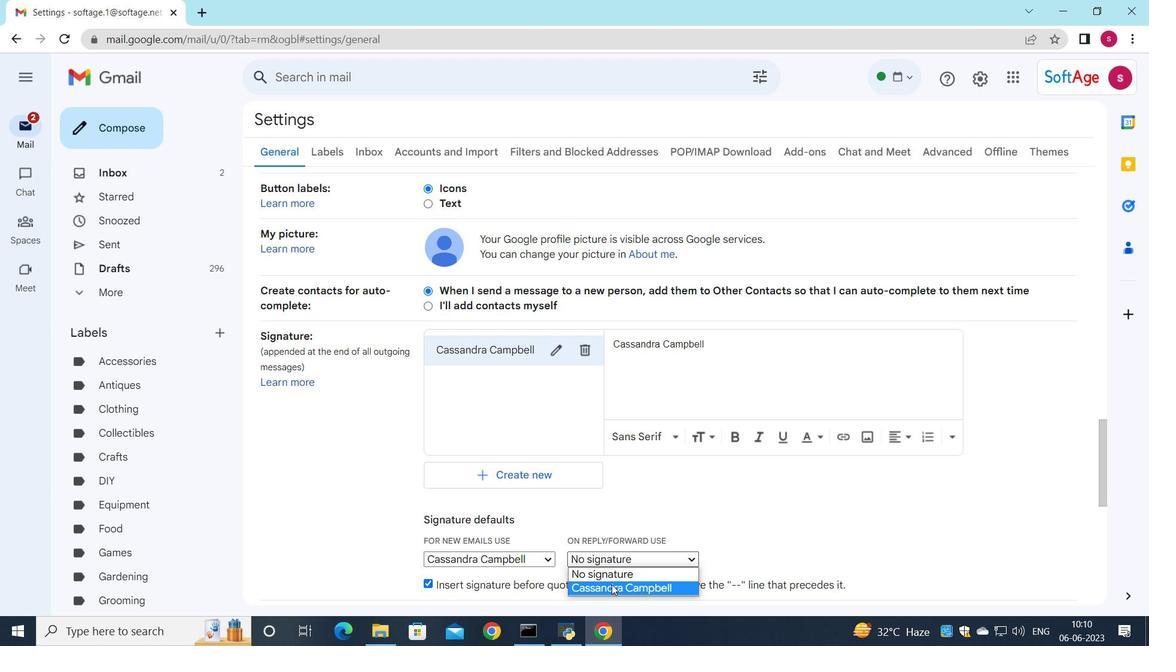 
Action: Mouse moved to (614, 522)
Screenshot: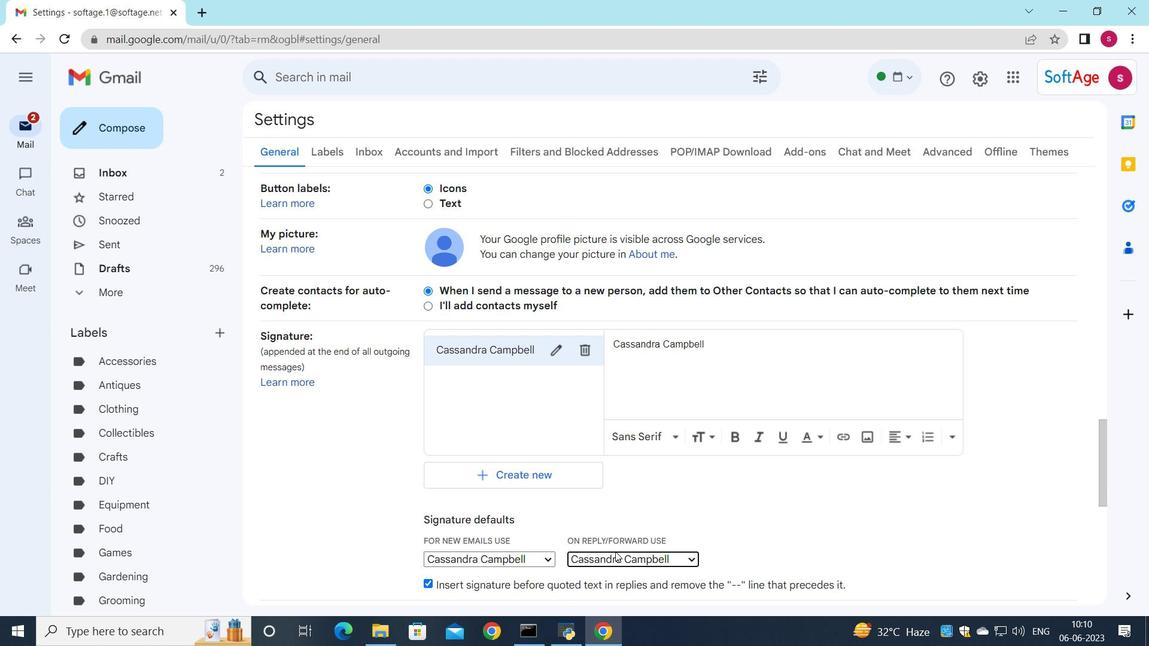 
Action: Mouse scrolled (614, 522) with delta (0, 0)
Screenshot: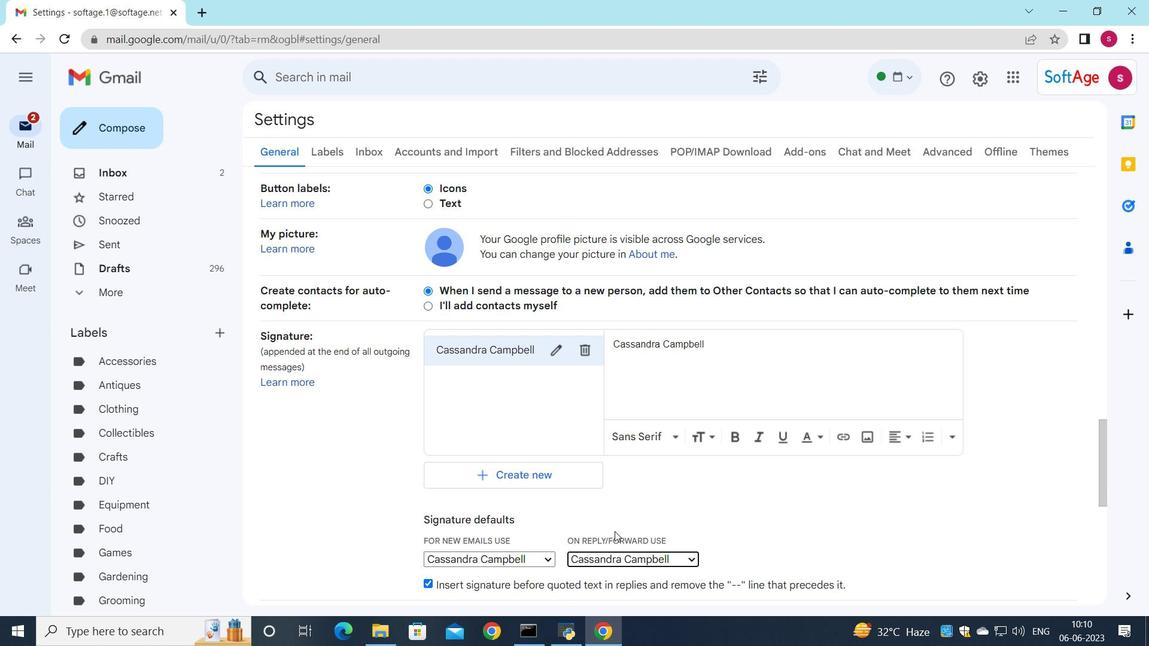 
Action: Mouse scrolled (614, 522) with delta (0, 0)
Screenshot: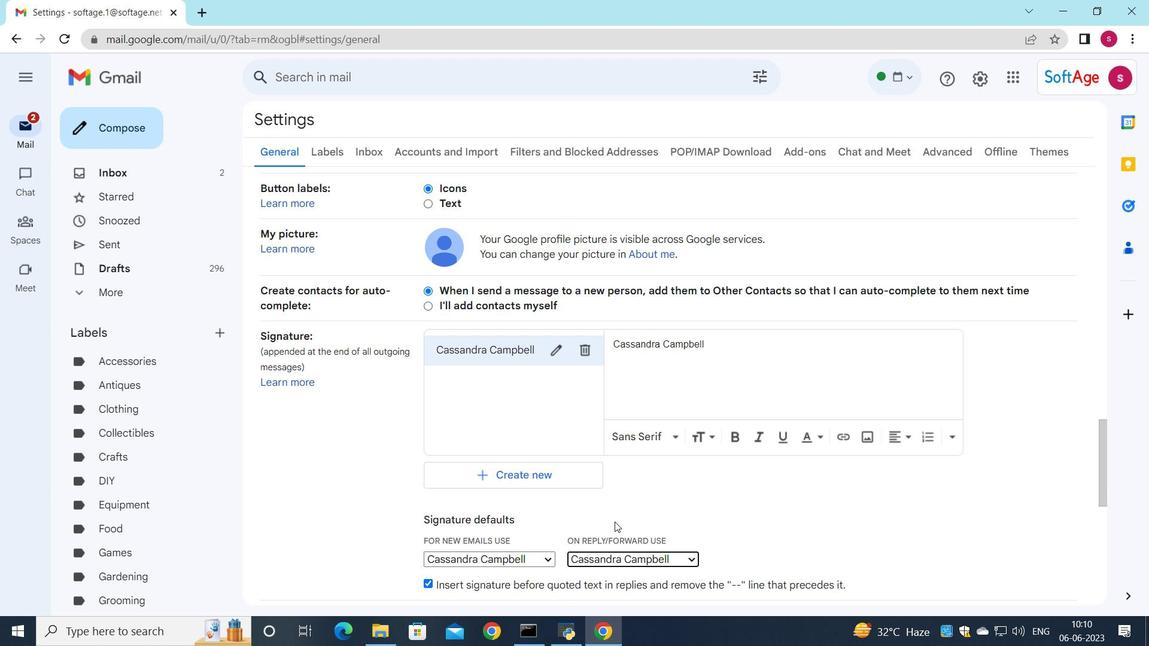 
Action: Mouse scrolled (614, 522) with delta (0, 0)
Screenshot: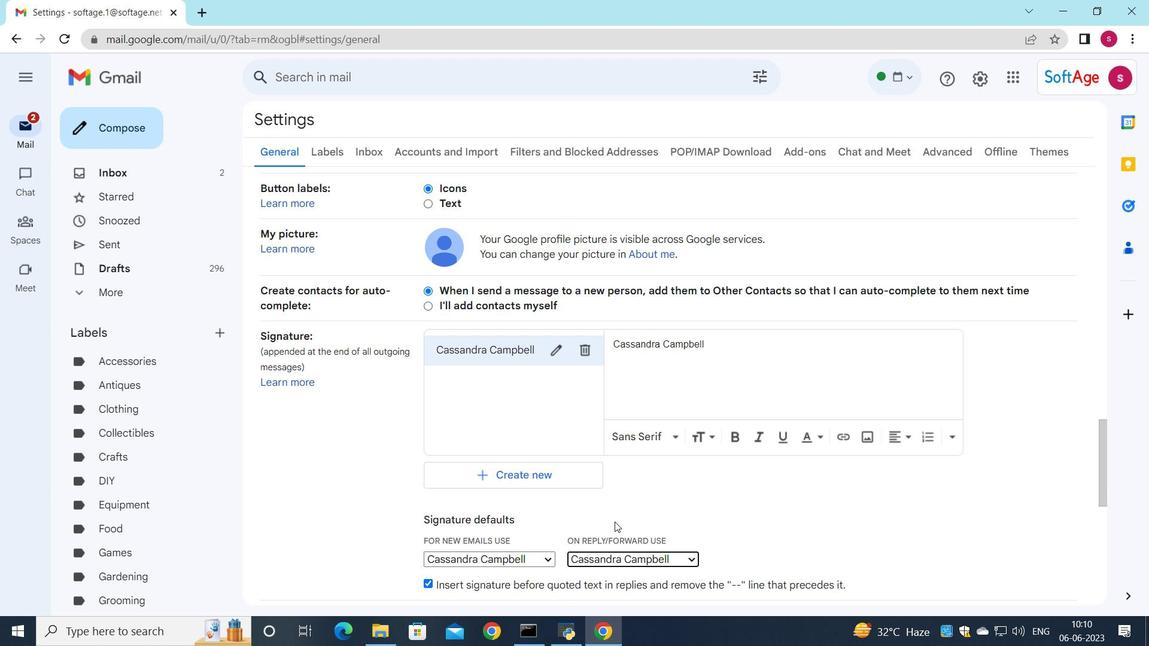
Action: Mouse scrolled (614, 522) with delta (0, 0)
Screenshot: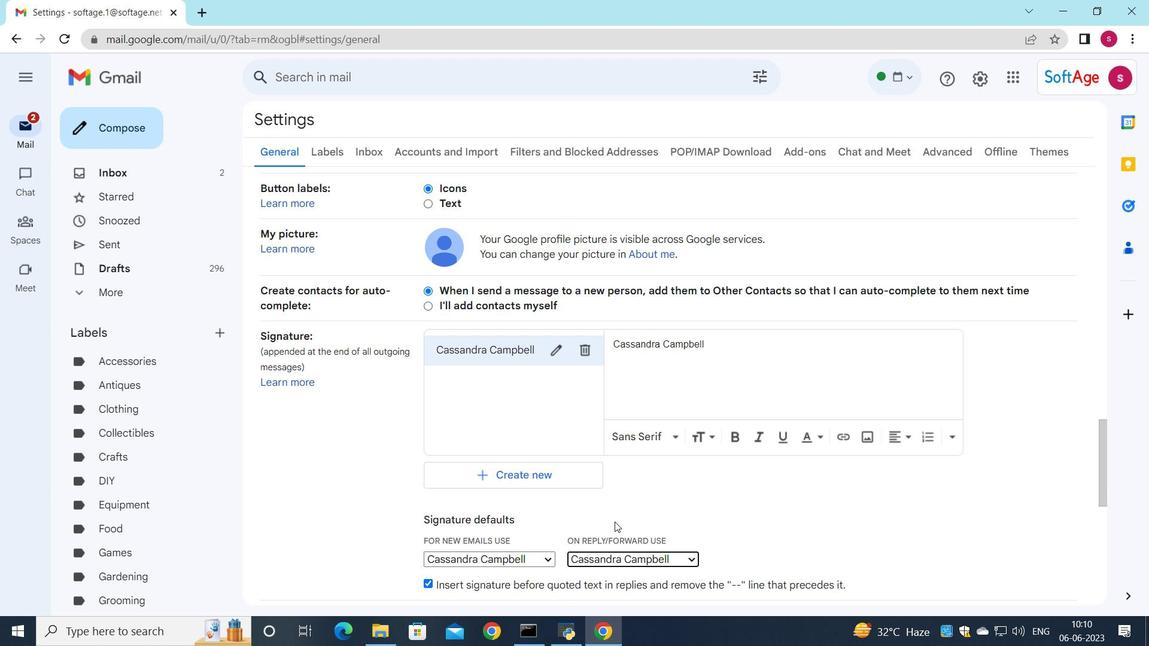 
Action: Mouse scrolled (614, 522) with delta (0, 0)
Screenshot: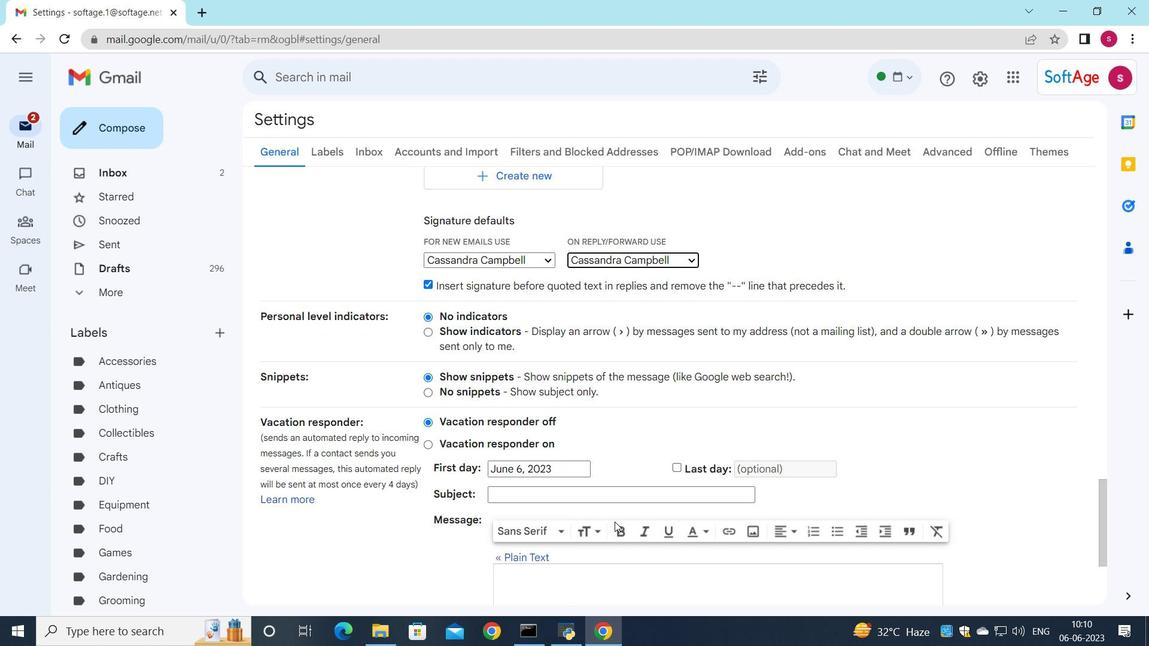 
Action: Mouse scrolled (614, 522) with delta (0, 0)
Screenshot: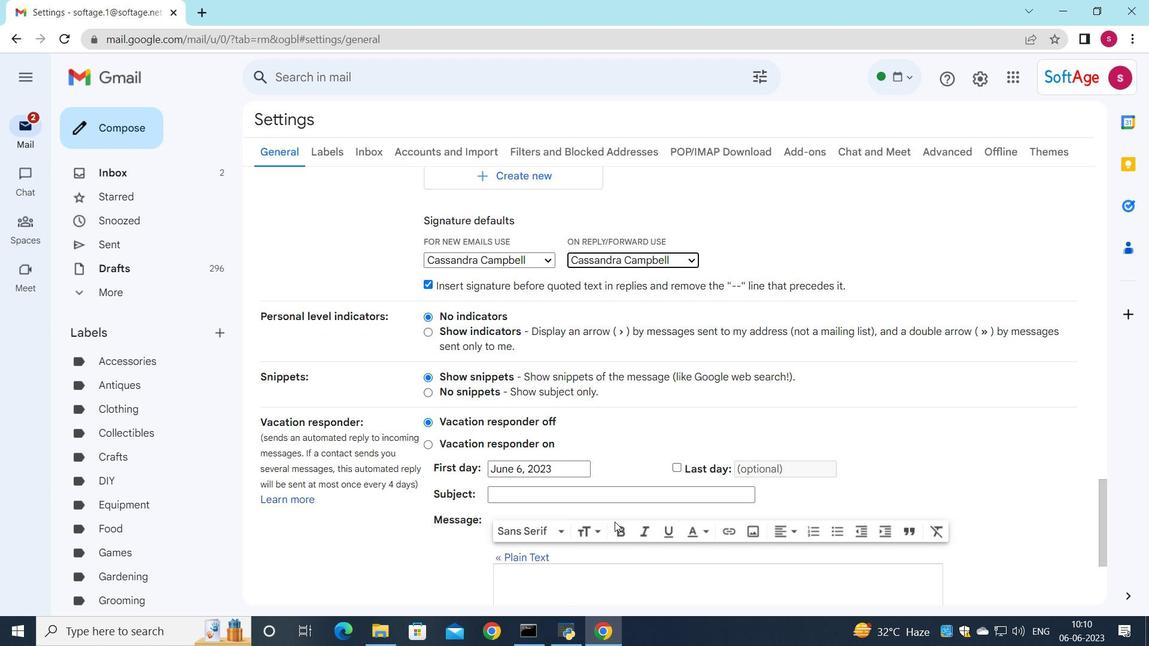 
Action: Mouse scrolled (614, 522) with delta (0, 0)
Screenshot: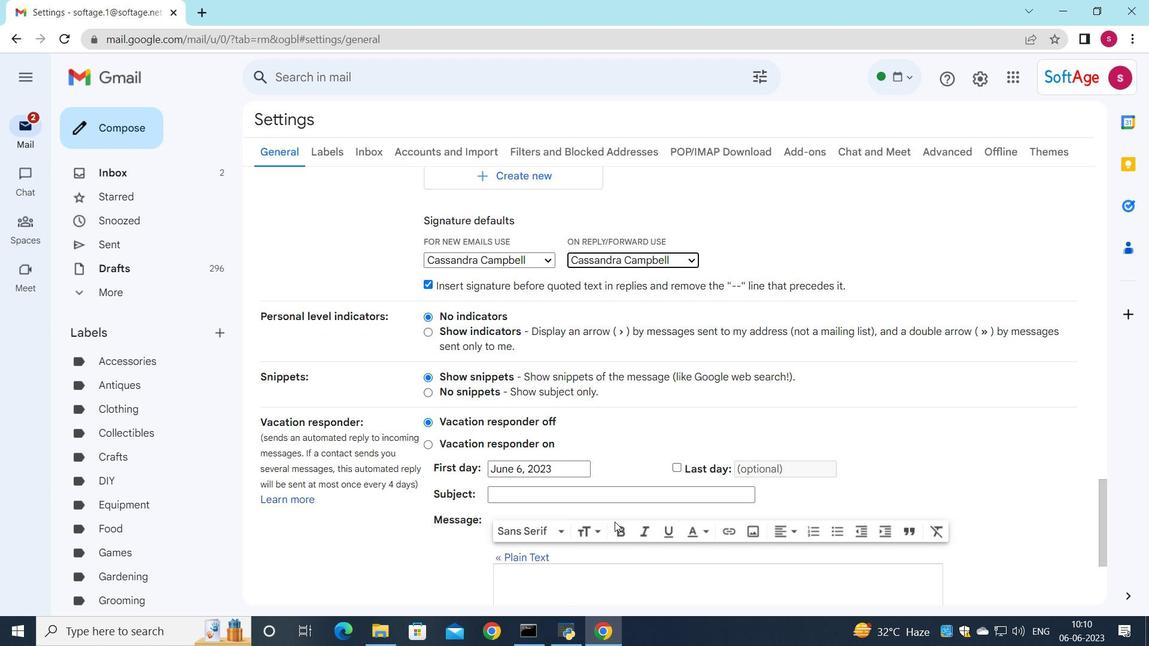 
Action: Mouse moved to (642, 523)
Screenshot: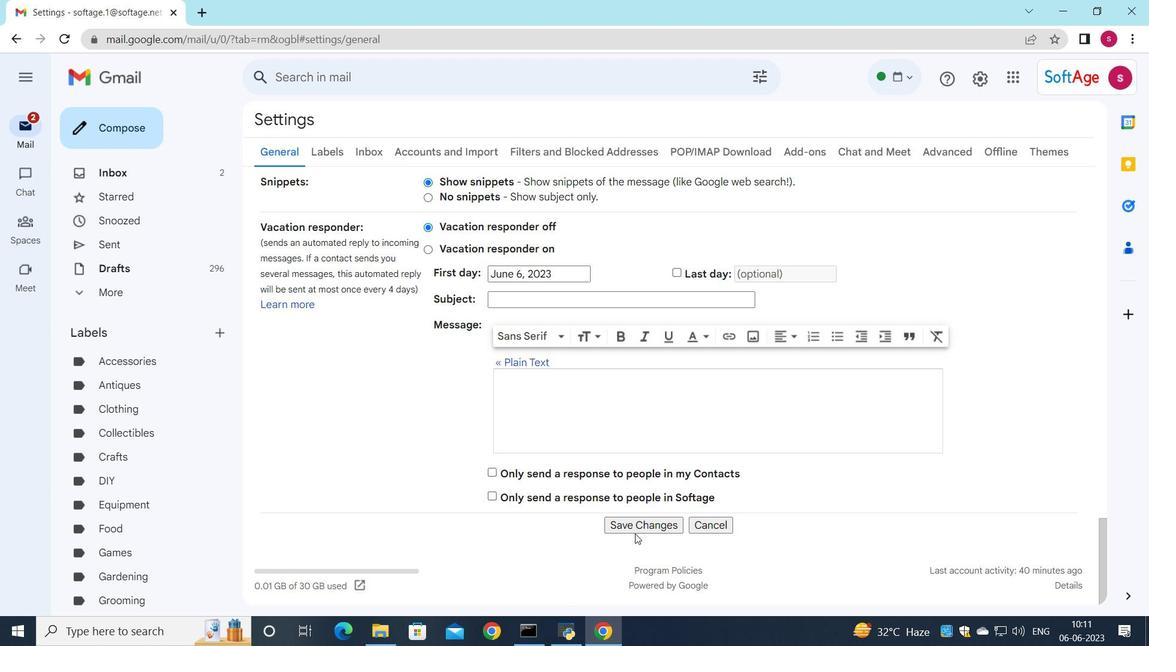 
Action: Mouse pressed left at (642, 523)
Screenshot: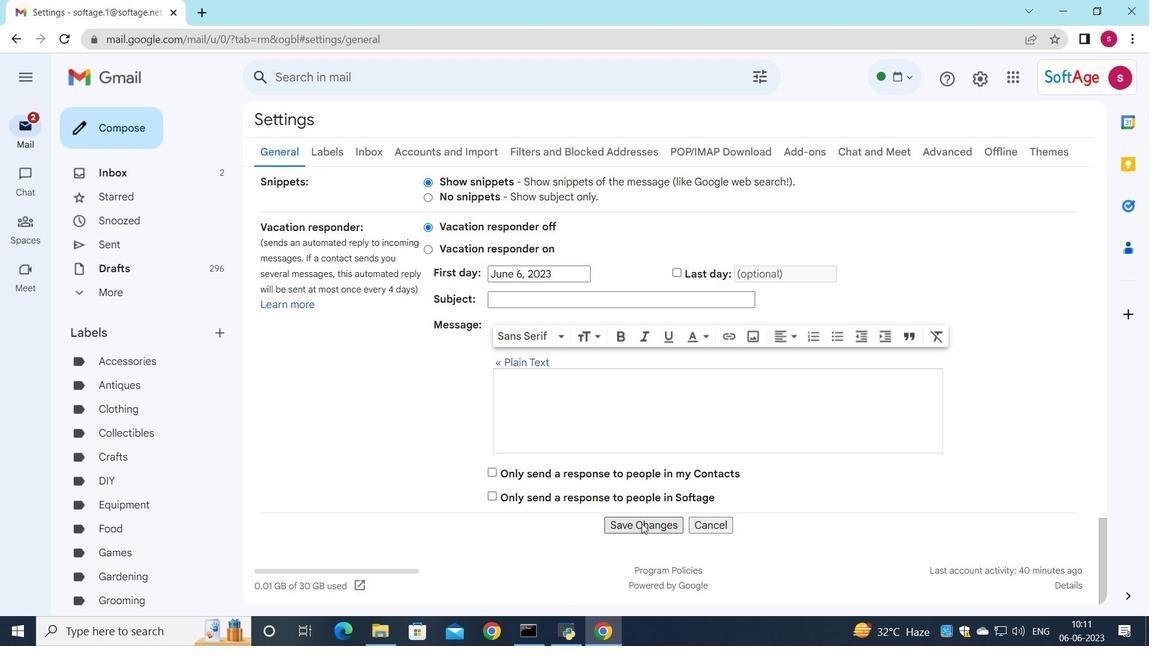 
Action: Mouse moved to (645, 531)
Screenshot: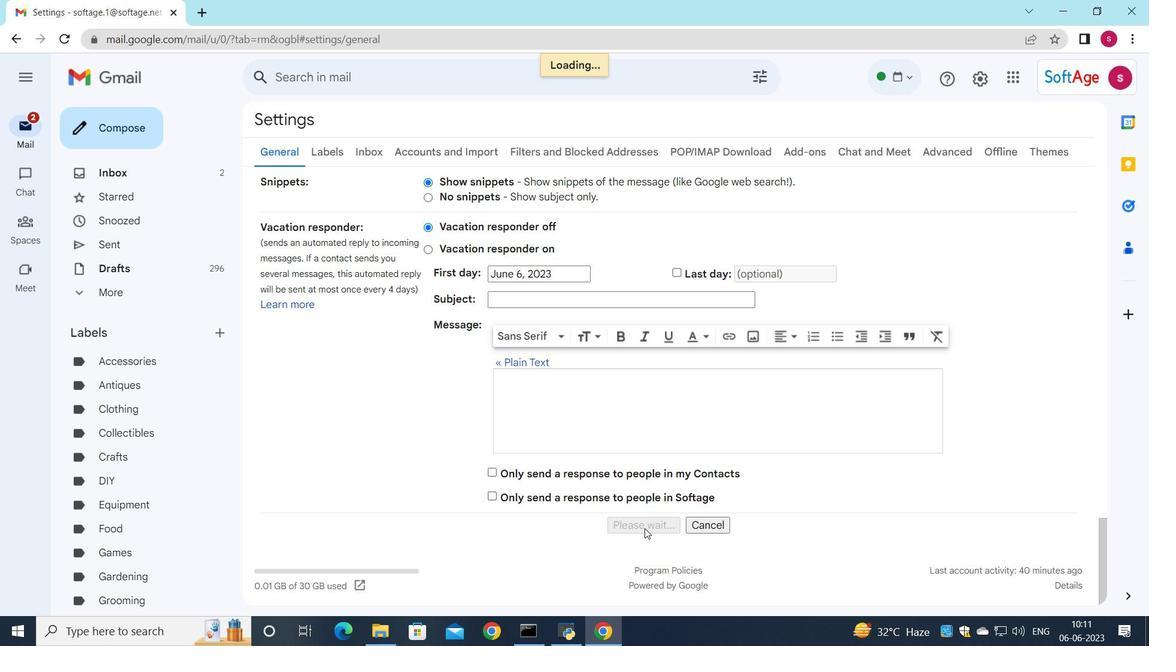 
Action: Mouse scrolled (645, 530) with delta (0, 0)
Screenshot: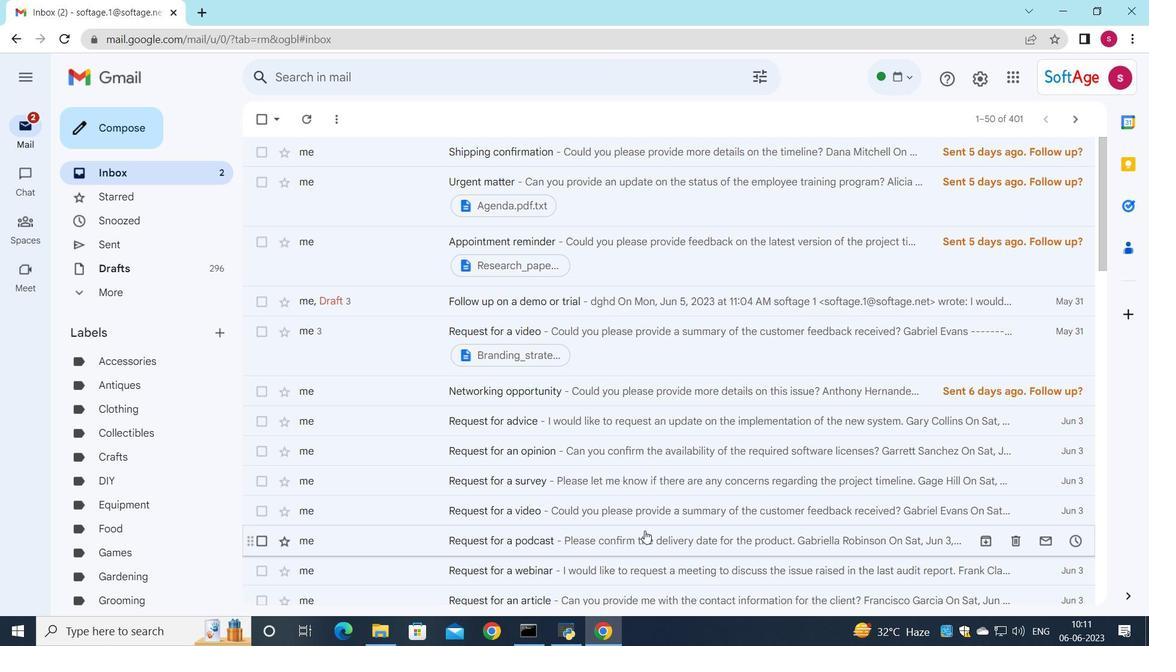 
Action: Mouse scrolled (645, 530) with delta (0, 0)
Screenshot: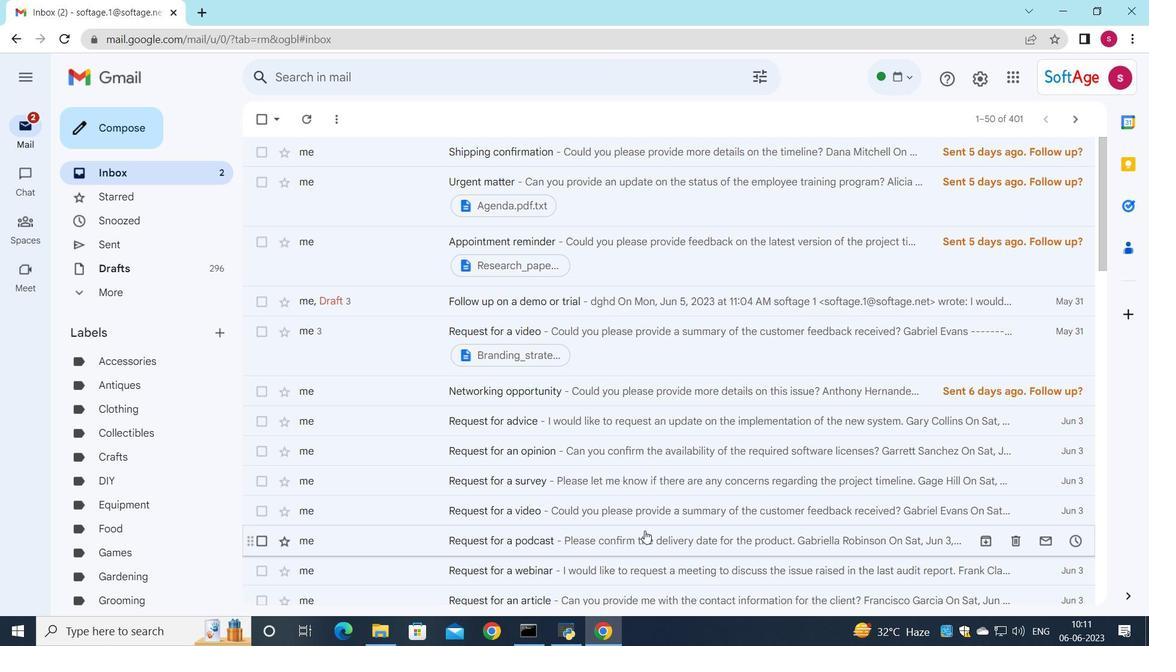 
Action: Mouse moved to (644, 531)
Screenshot: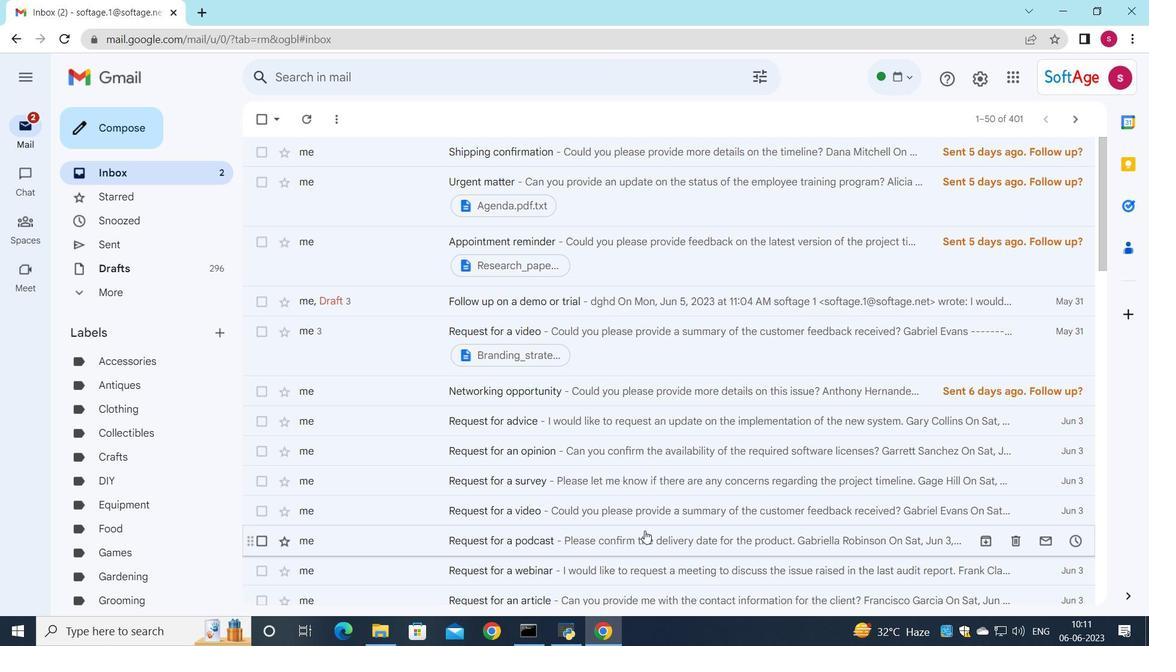 
Action: Mouse scrolled (644, 531) with delta (0, 0)
Screenshot: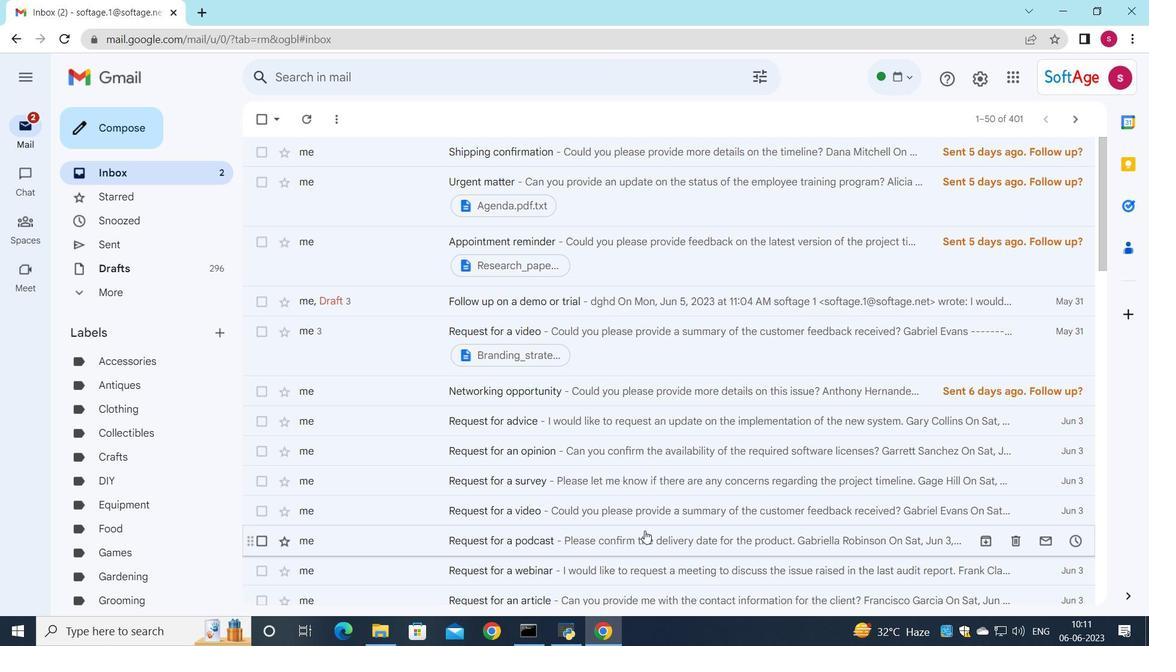 
Action: Mouse moved to (644, 531)
Screenshot: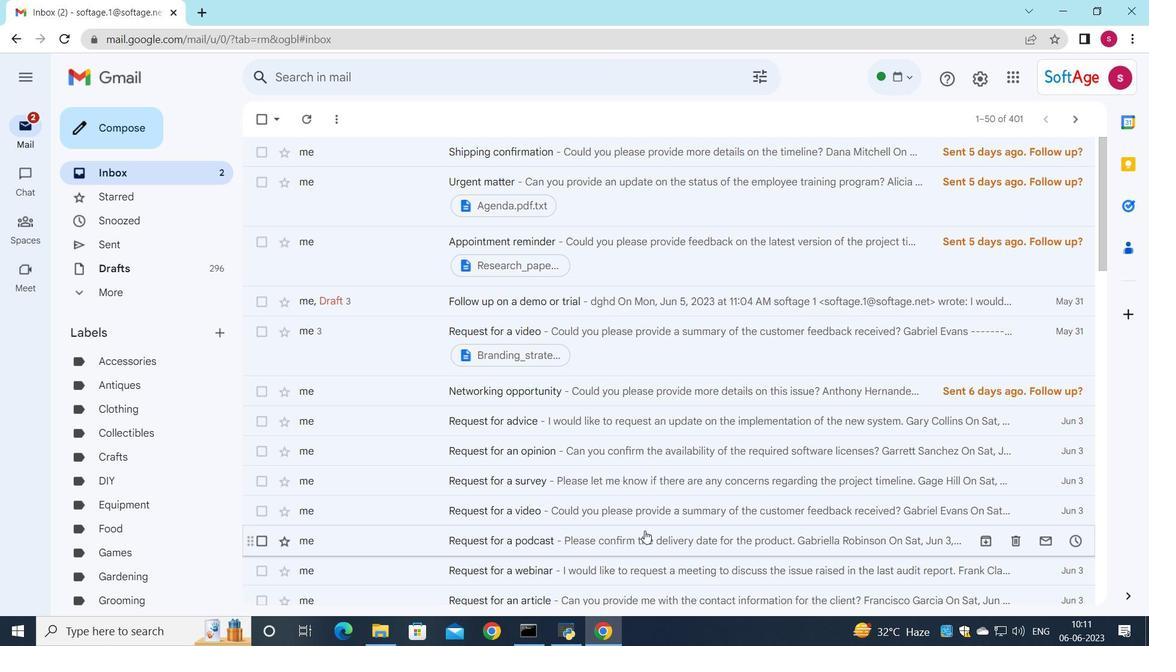 
Action: Mouse scrolled (644, 531) with delta (0, 0)
Screenshot: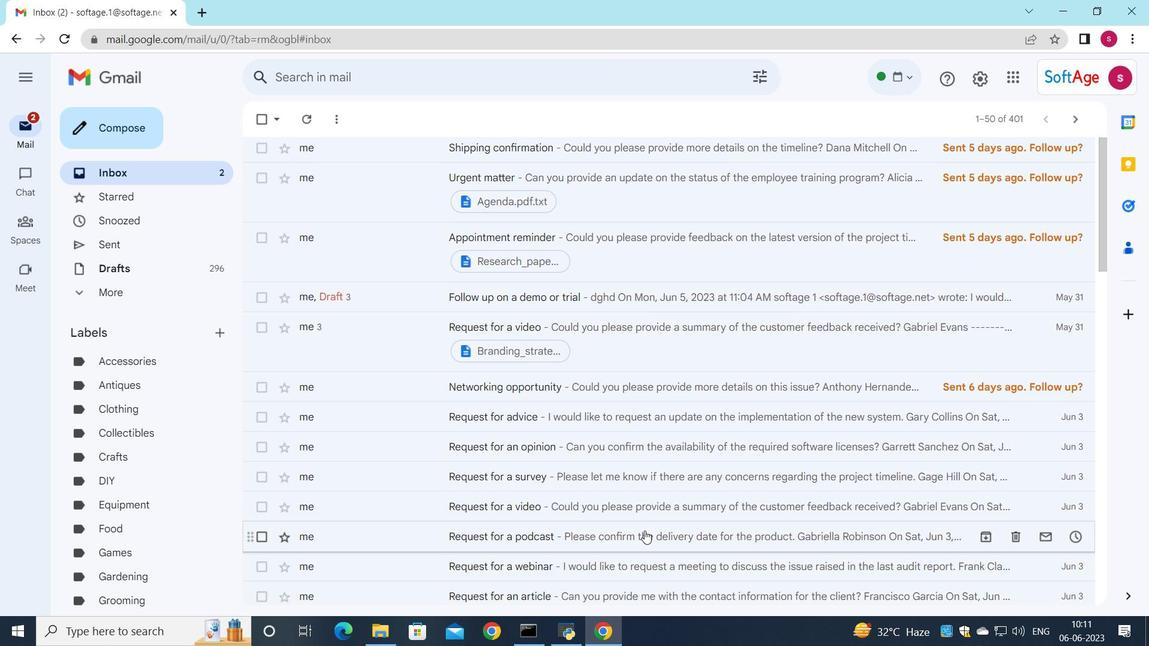 
Action: Mouse moved to (264, 428)
Screenshot: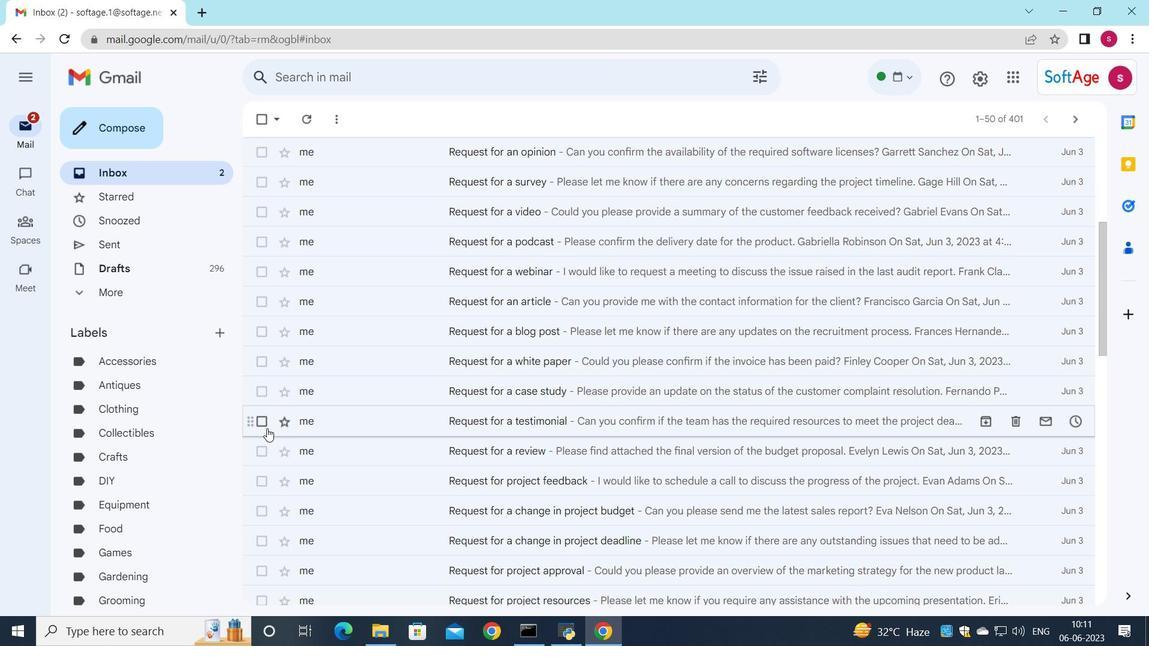 
Action: Mouse pressed left at (264, 428)
Screenshot: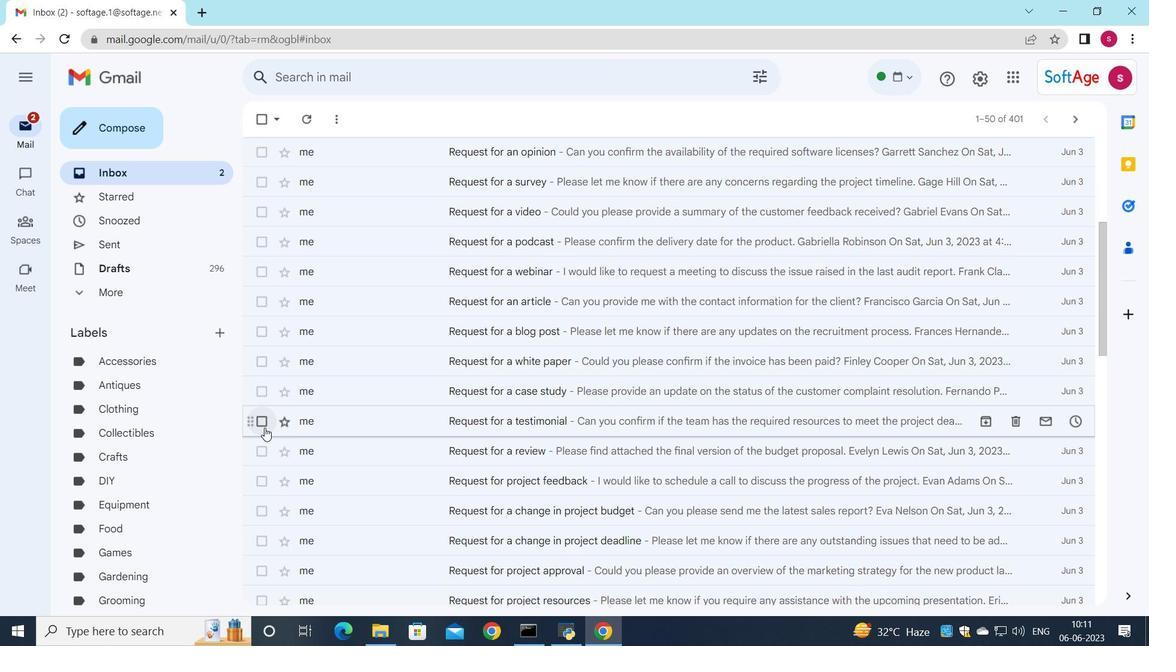 
Action: Mouse moved to (592, 126)
Screenshot: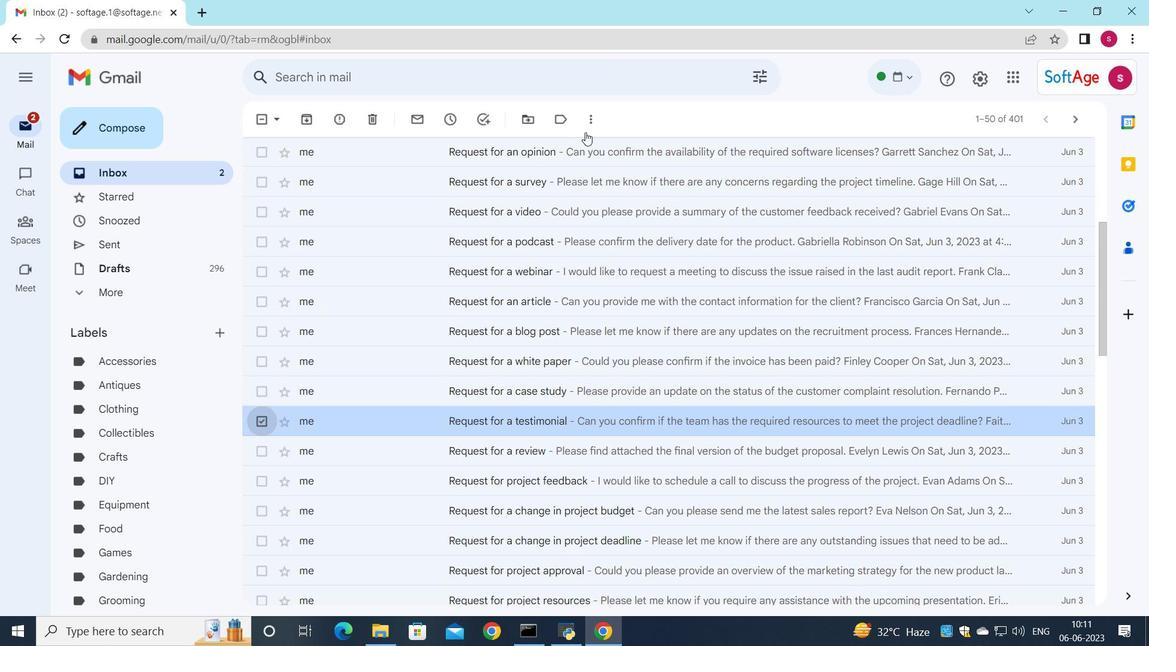 
Action: Mouse pressed left at (592, 126)
Screenshot: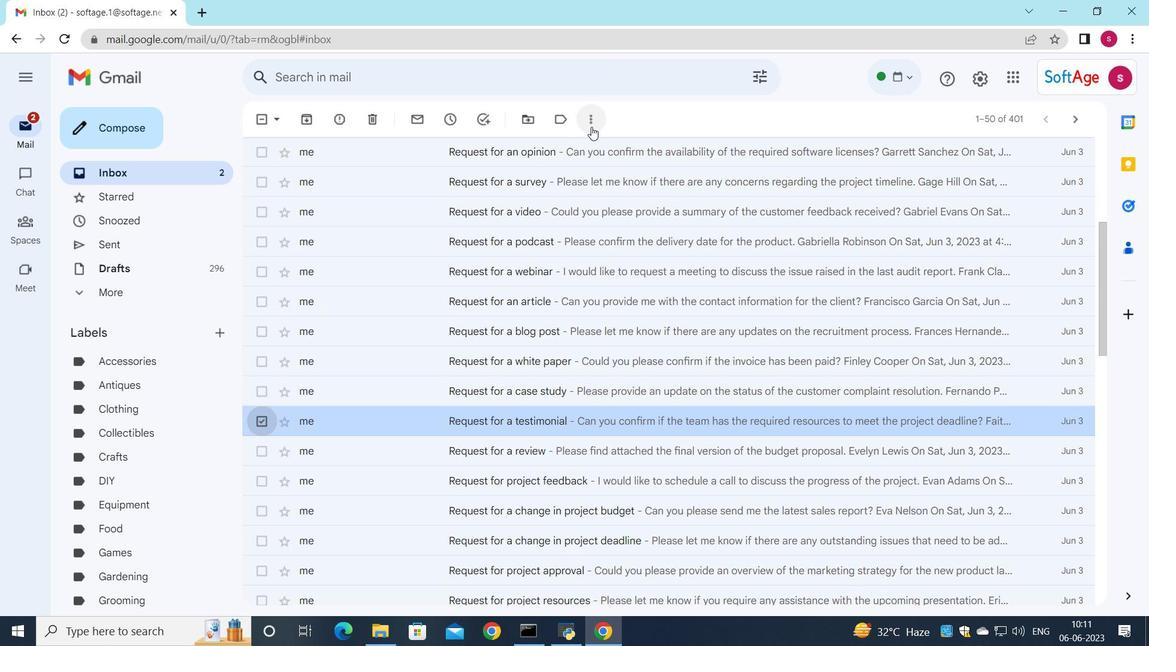 
Action: Mouse moved to (642, 258)
Screenshot: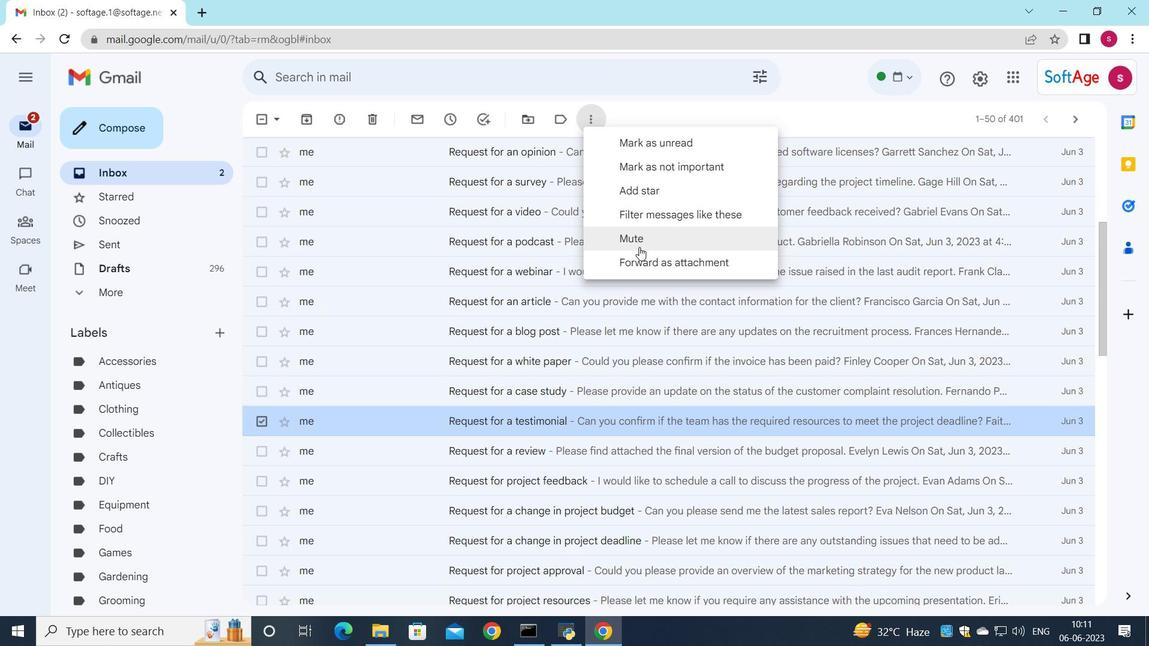 
Action: Mouse pressed left at (642, 258)
Screenshot: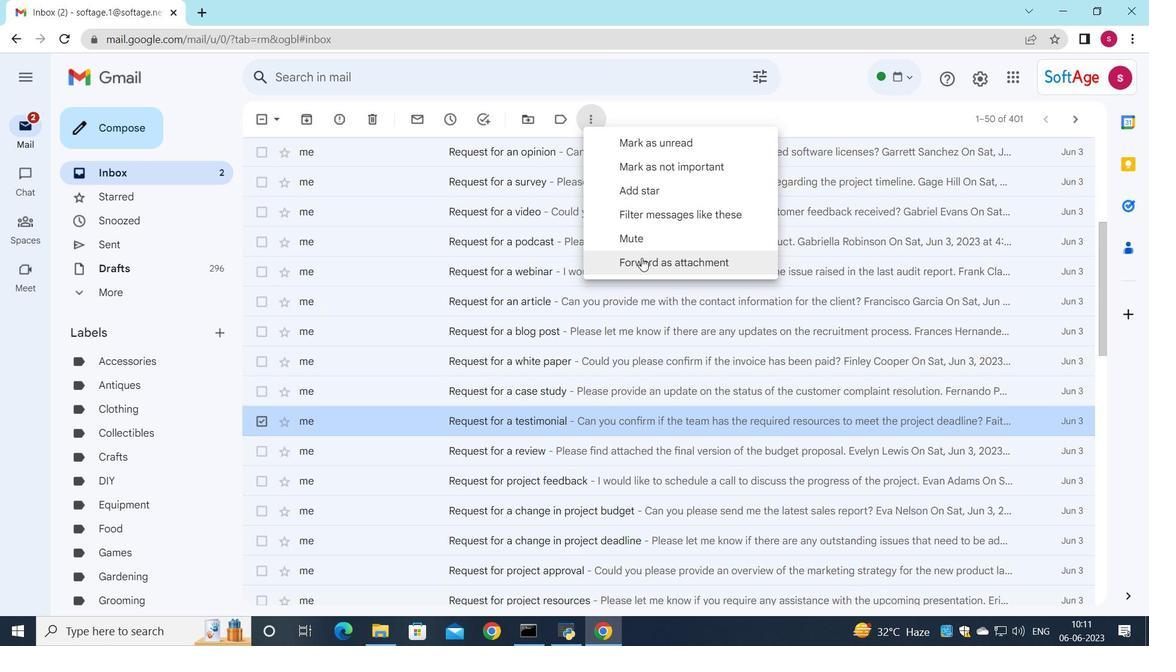 
Action: Mouse moved to (786, 270)
Screenshot: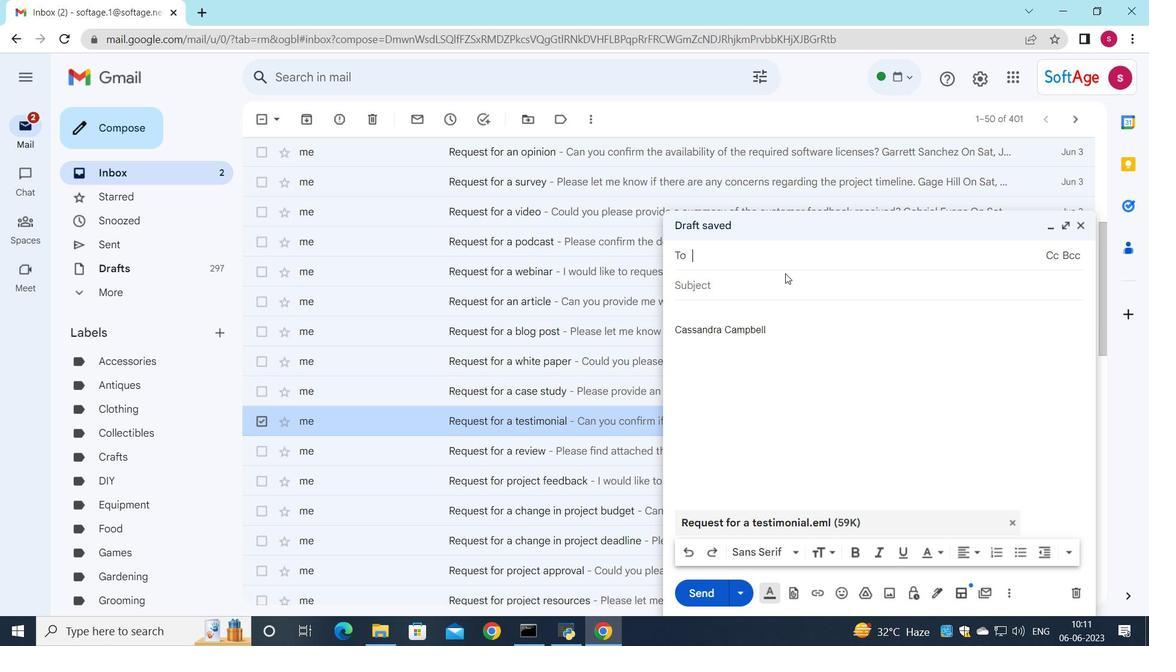 
Action: Key pressed s
Screenshot: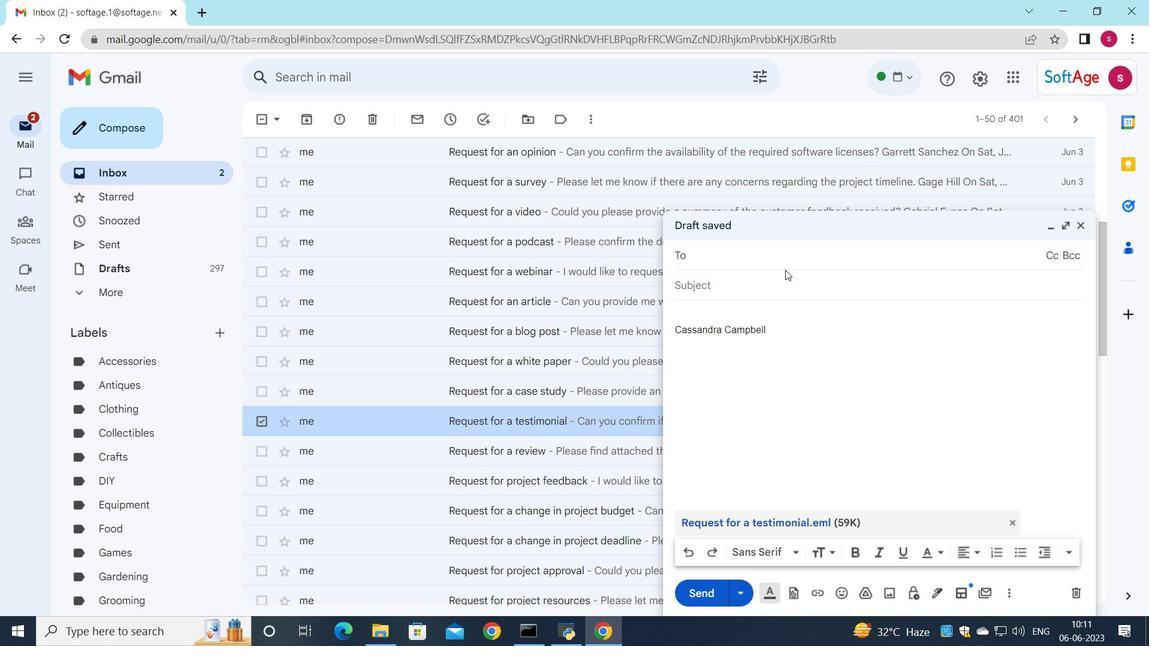 
Action: Mouse moved to (796, 380)
Screenshot: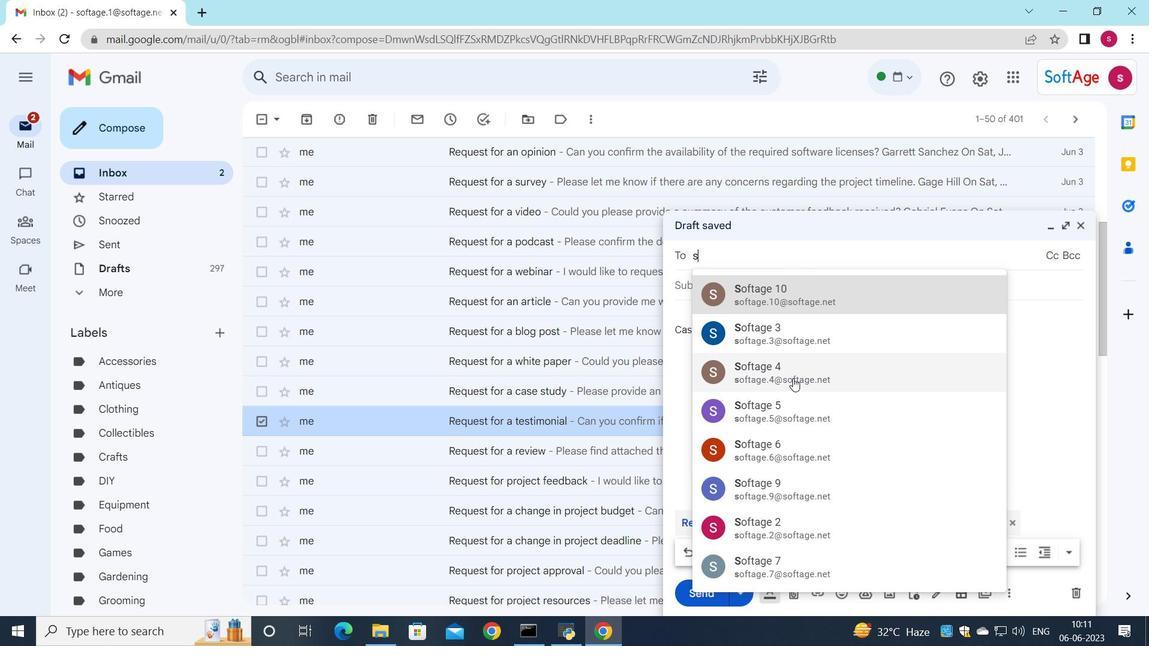 
Action: Mouse pressed left at (796, 380)
Screenshot: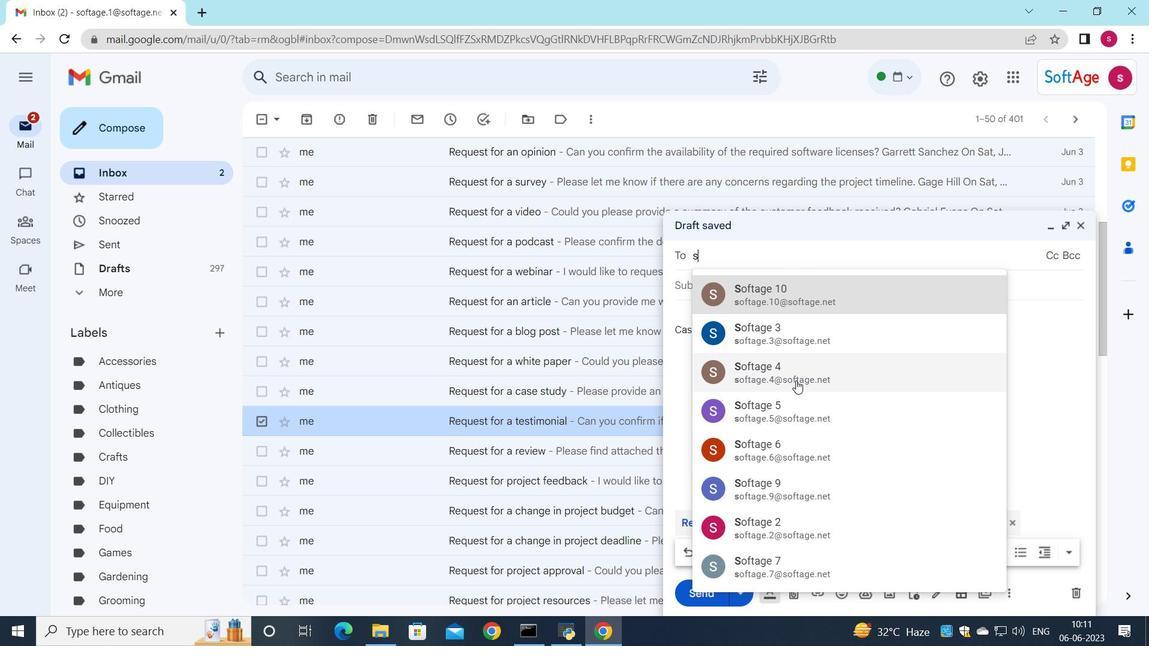 
Action: Mouse moved to (729, 306)
Screenshot: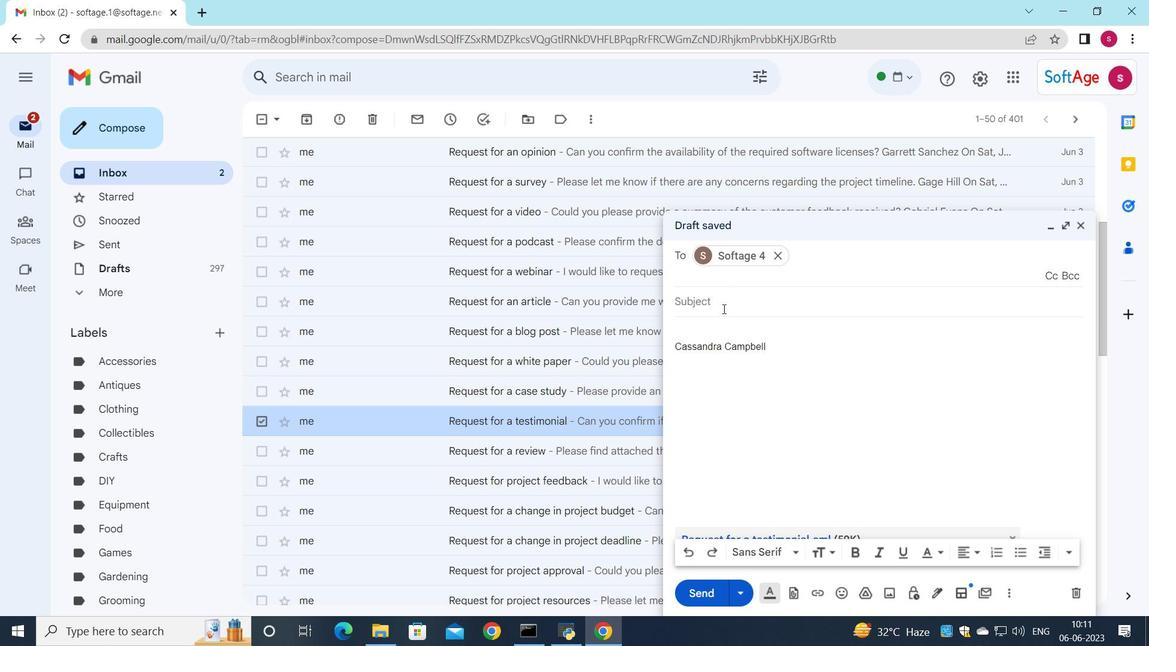 
Action: Mouse pressed left at (729, 306)
Screenshot: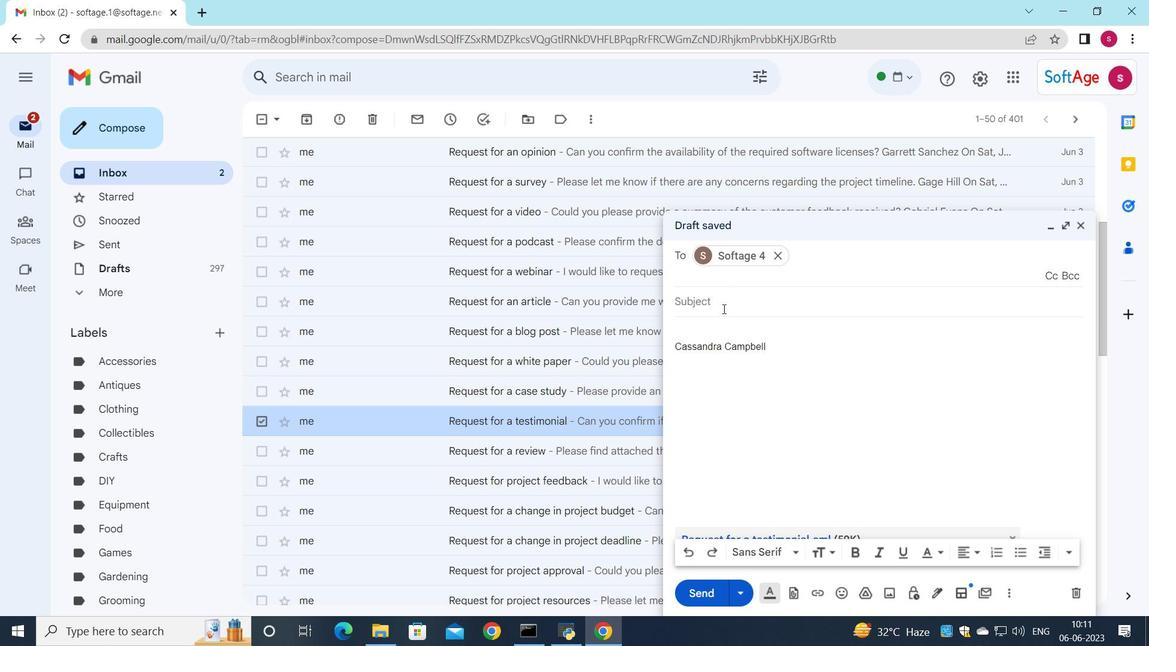 
Action: Mouse moved to (728, 306)
Screenshot: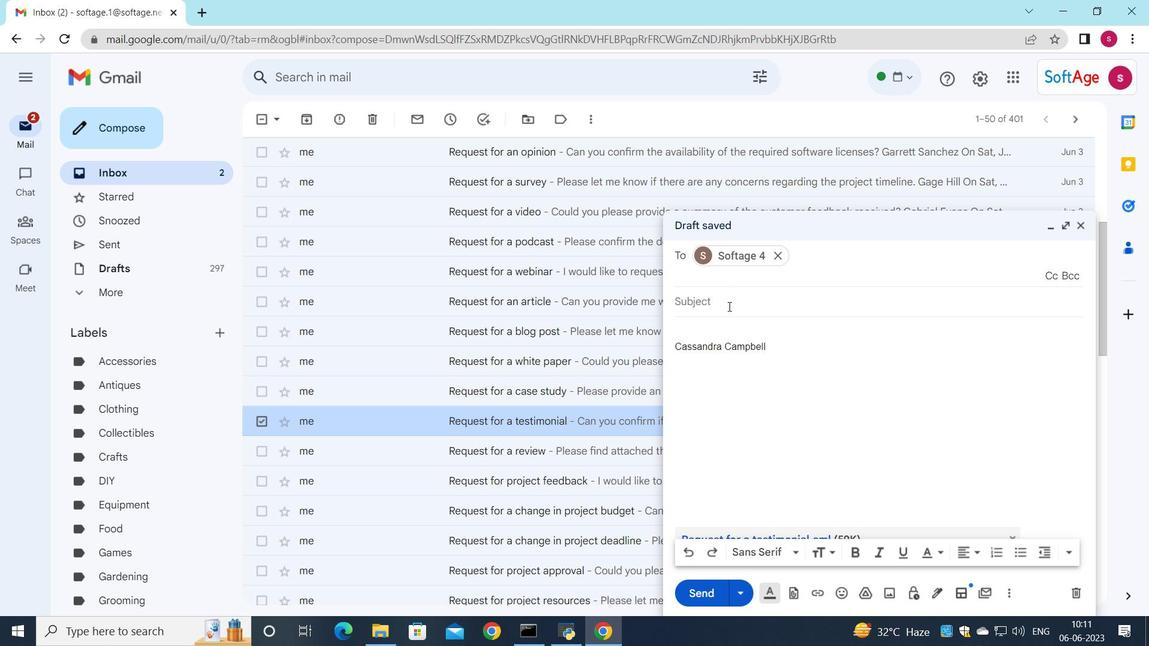 
Action: Key pressed <Key.shift><Key.shift><Key.shift><Key.shift><Key.shift>Request<Key.space>for<Key.space>a<Key.space>referral
Screenshot: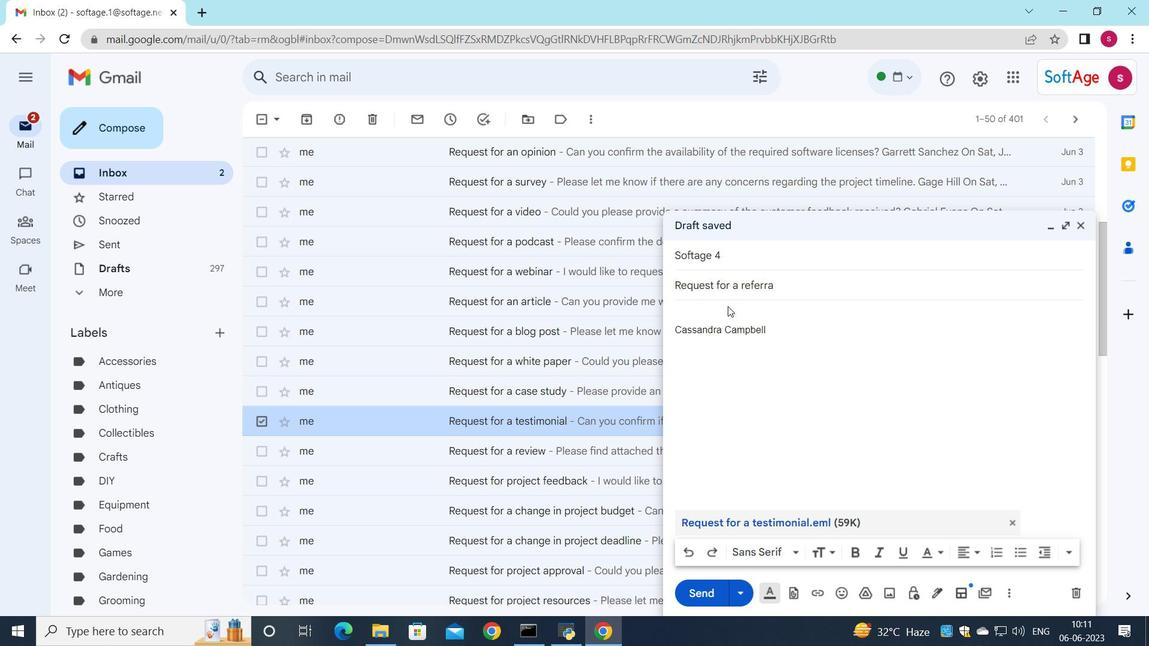 
Action: Mouse moved to (731, 328)
Screenshot: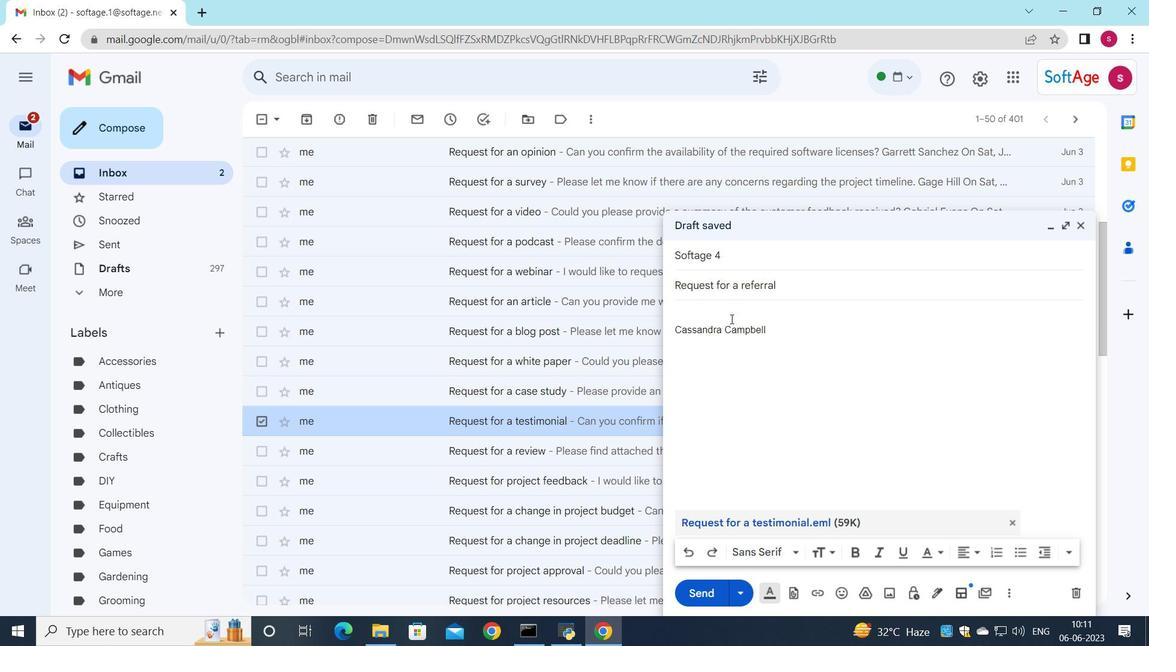 
Action: Mouse pressed left at (731, 328)
Screenshot: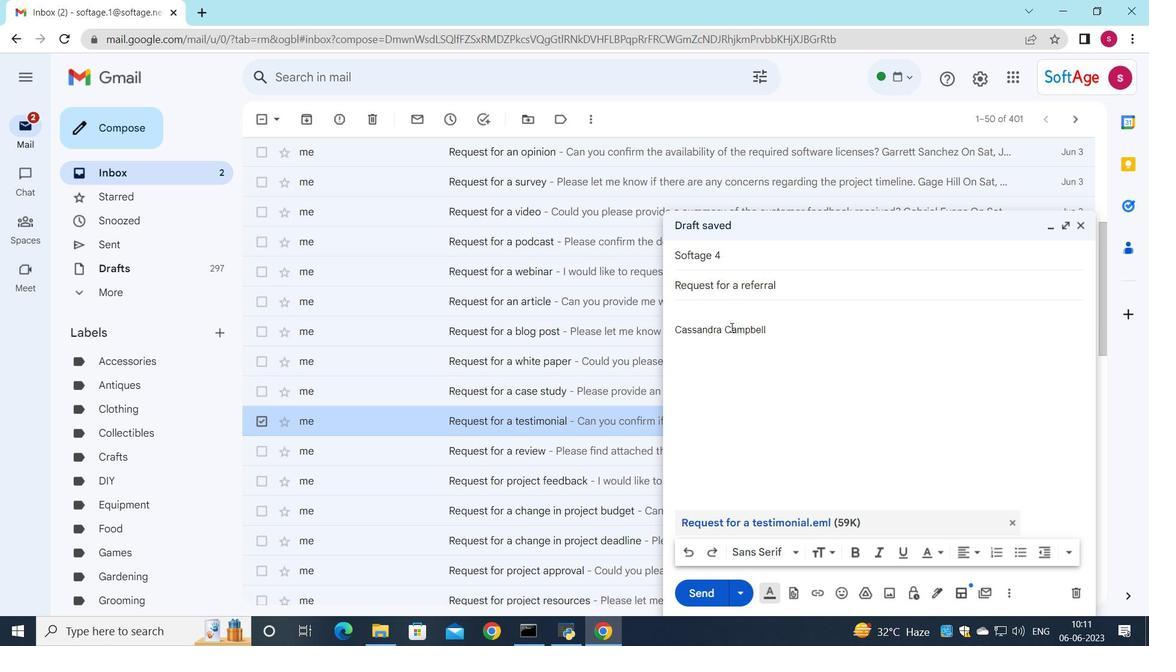 
Action: Mouse moved to (700, 310)
Screenshot: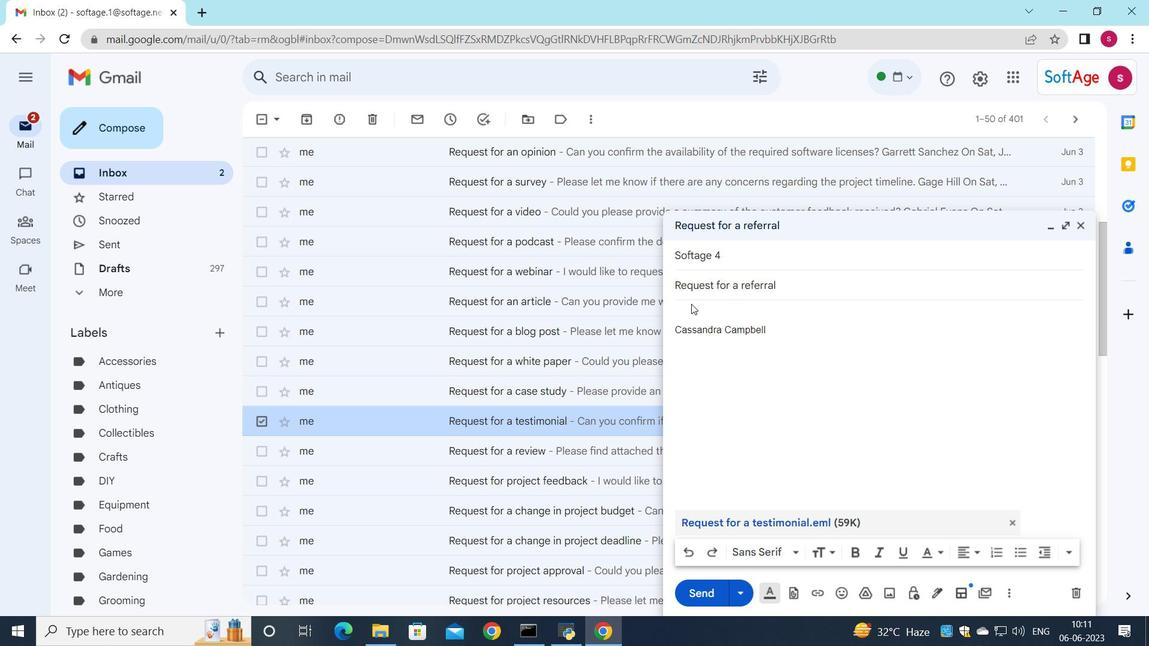 
Action: Mouse pressed left at (700, 310)
Screenshot: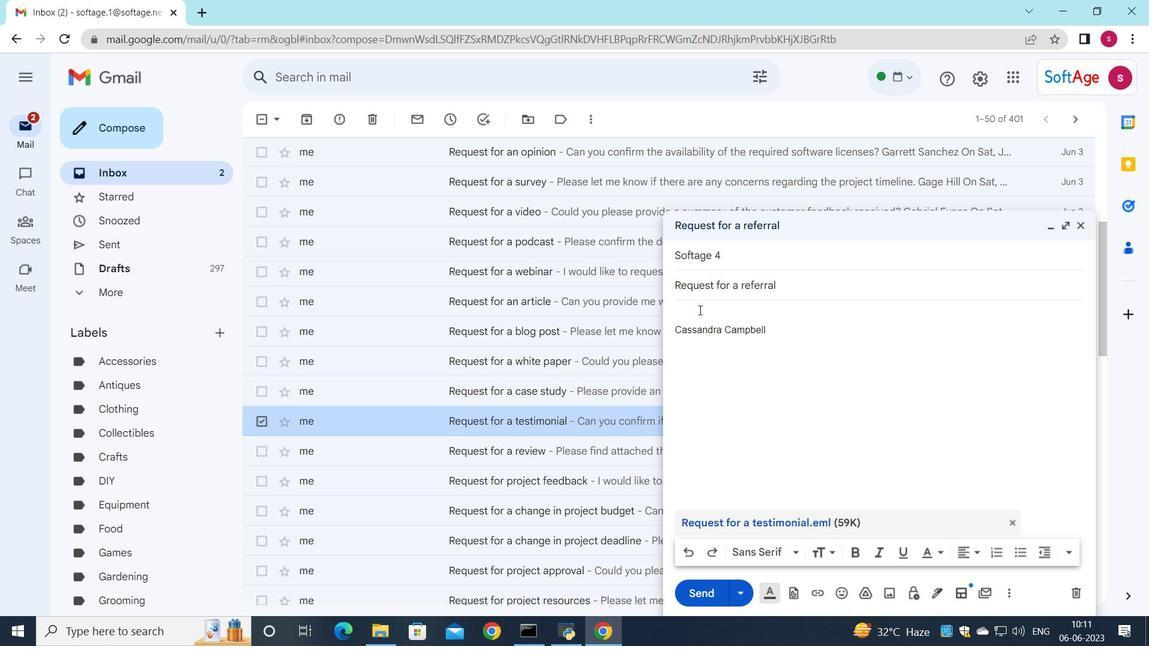 
Action: Key pressed <Key.shift><Key.shift><Key.shift><Key.shift><Key.shift>Can<Key.space>you<Key.space>provide<Key.space>an<Key.space>update<Key.space>on<Key.space>the<Key.space>status<Key.space>of<Key.space>the<Key.space>software<Key.space>development<Key.space>project<Key.shift_r>?
Screenshot: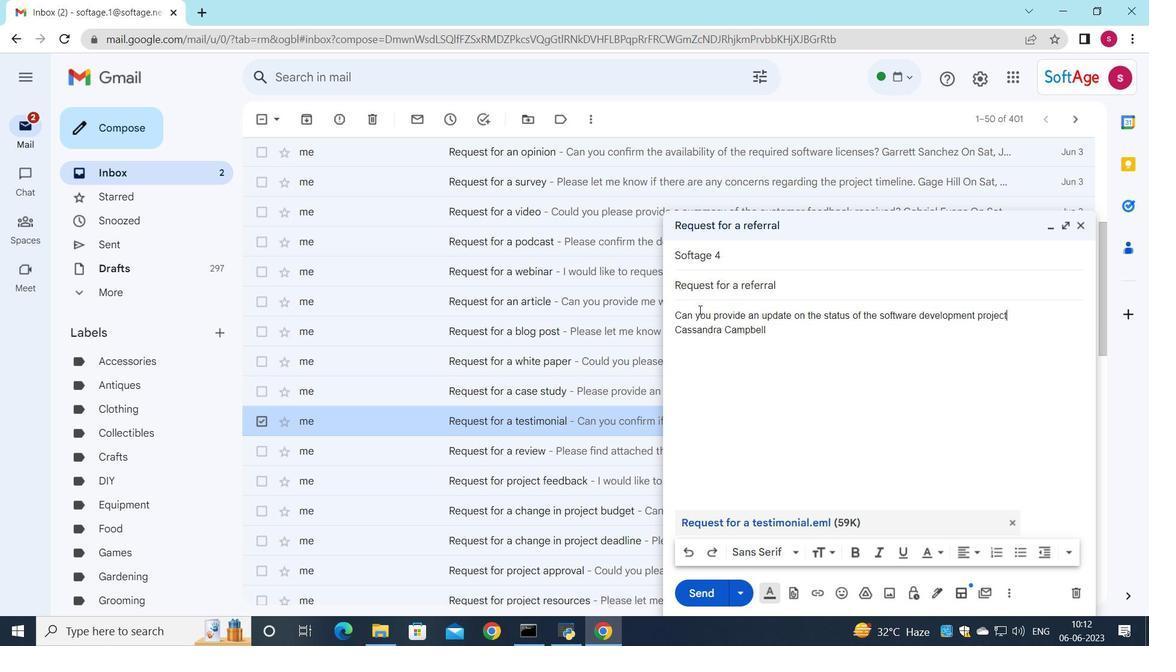 
Action: Mouse moved to (703, 586)
Screenshot: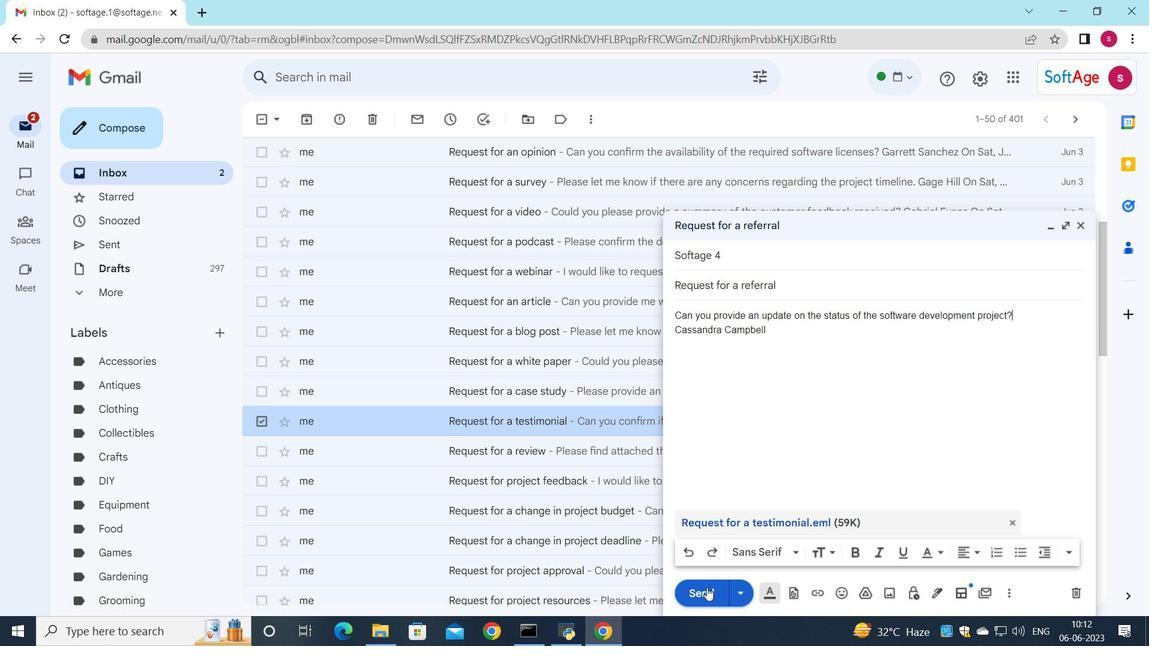 
Action: Mouse pressed left at (703, 586)
Screenshot: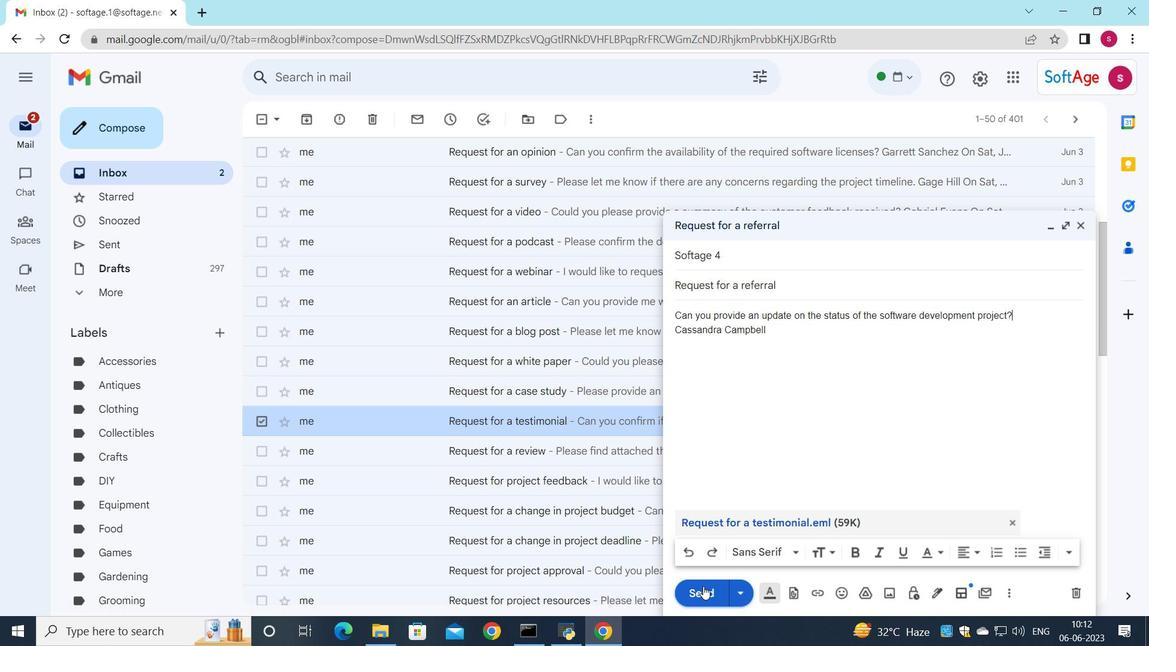 
Action: Mouse moved to (703, 418)
Screenshot: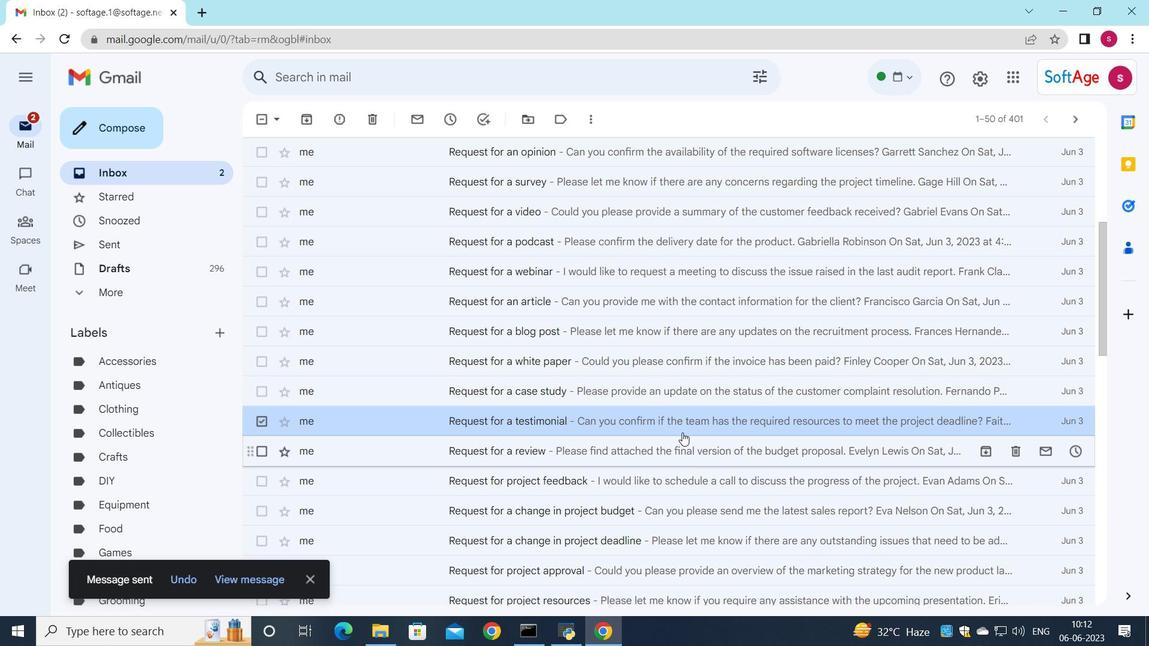
